 Task: Research Airbnb options in Caála, Angola from 7th December, 2023 to 15th December, 2023 for 6 adults.3 bedrooms having 3 beds and 3 bathrooms. Property type can be guest house. Amenities needed are: air conditioning, bbq grill, smoking allowed. Look for 4 properties as per requirement.
Action: Mouse moved to (524, 74)
Screenshot: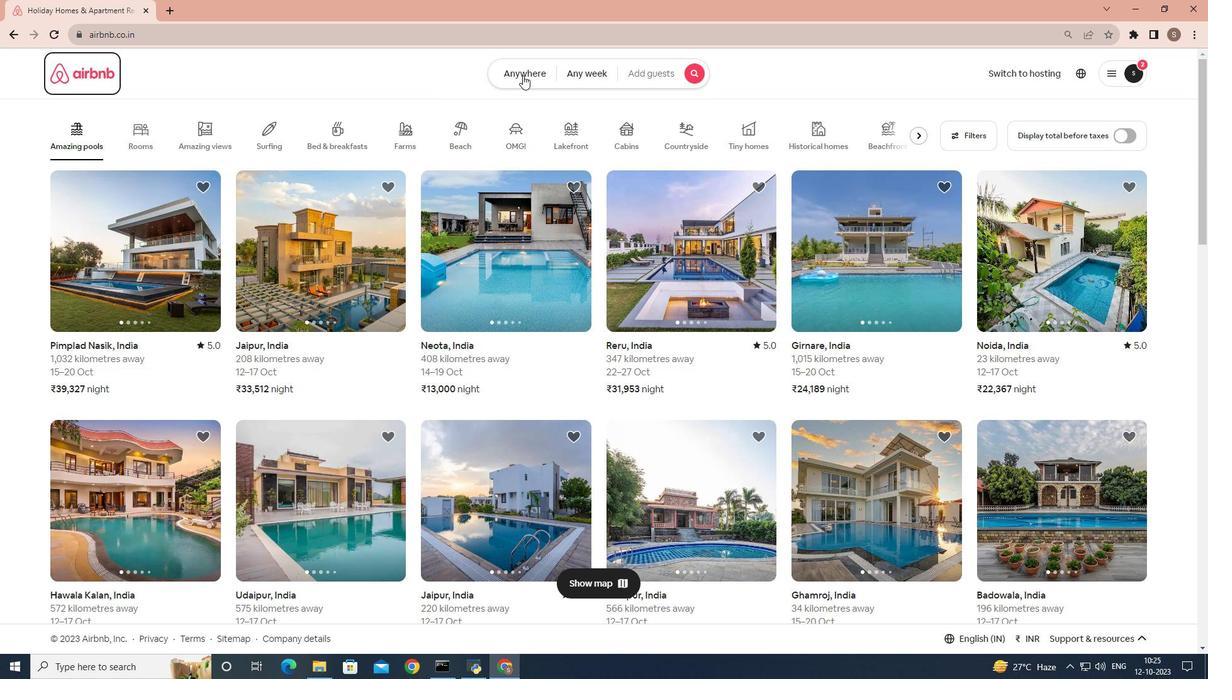 
Action: Mouse pressed left at (524, 74)
Screenshot: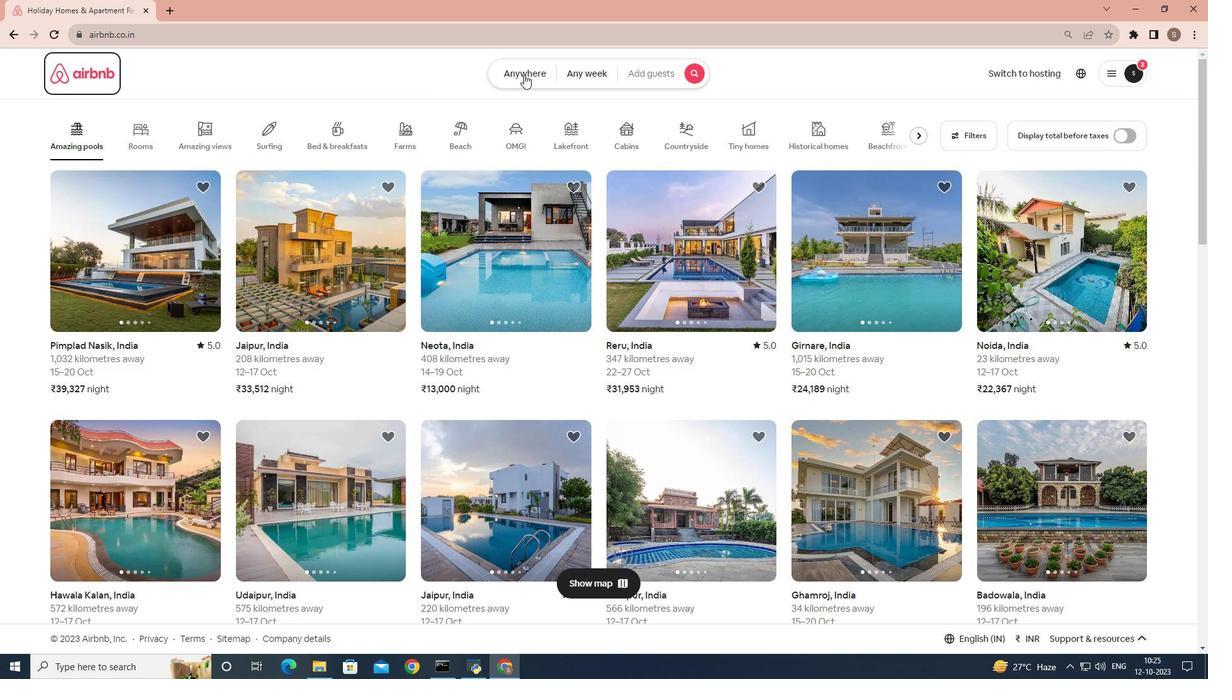 
Action: Mouse moved to (409, 119)
Screenshot: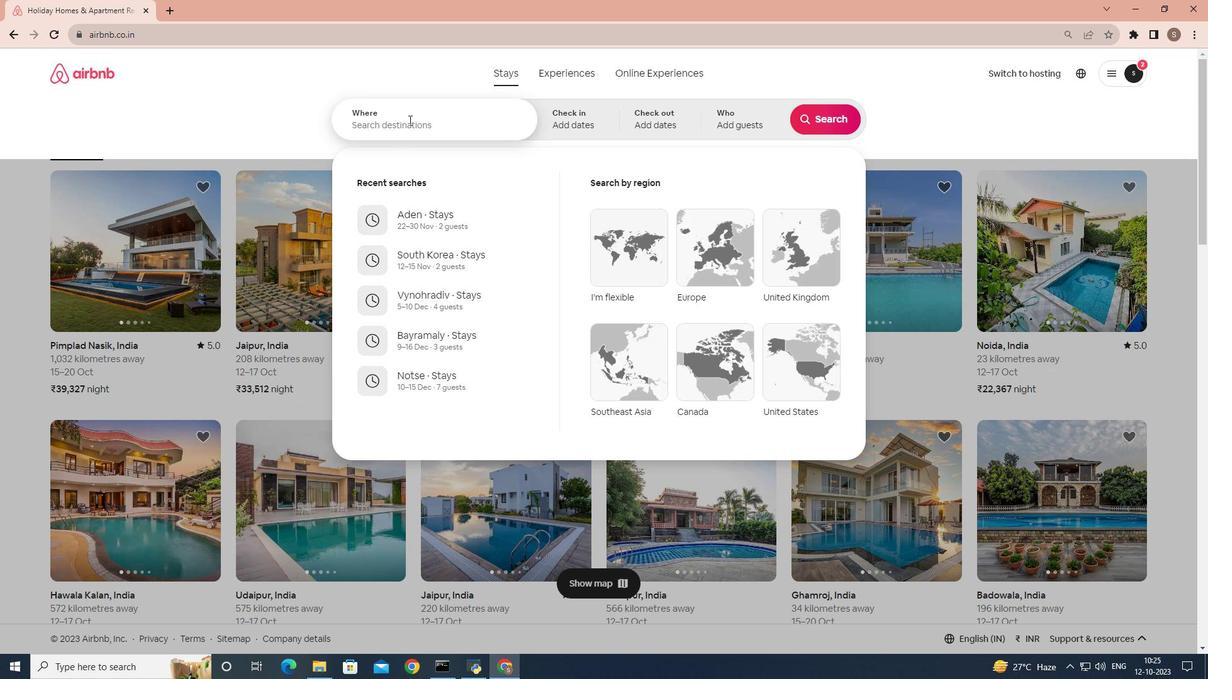 
Action: Mouse pressed left at (409, 119)
Screenshot: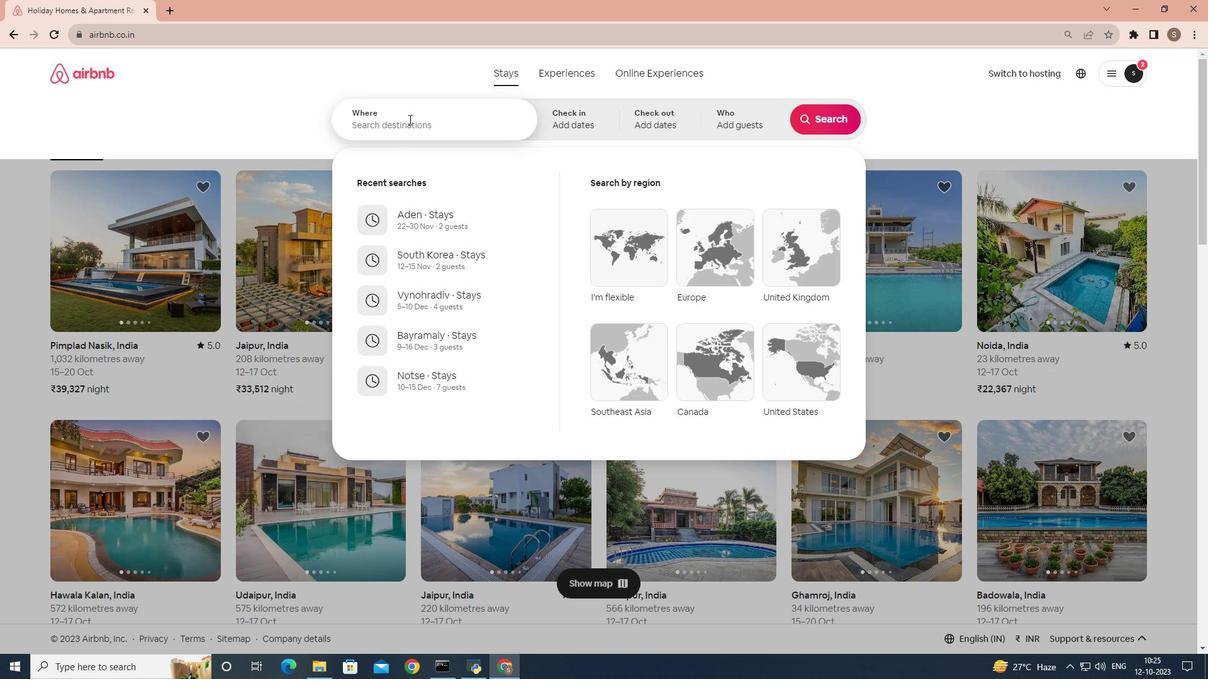 
Action: Mouse moved to (411, 117)
Screenshot: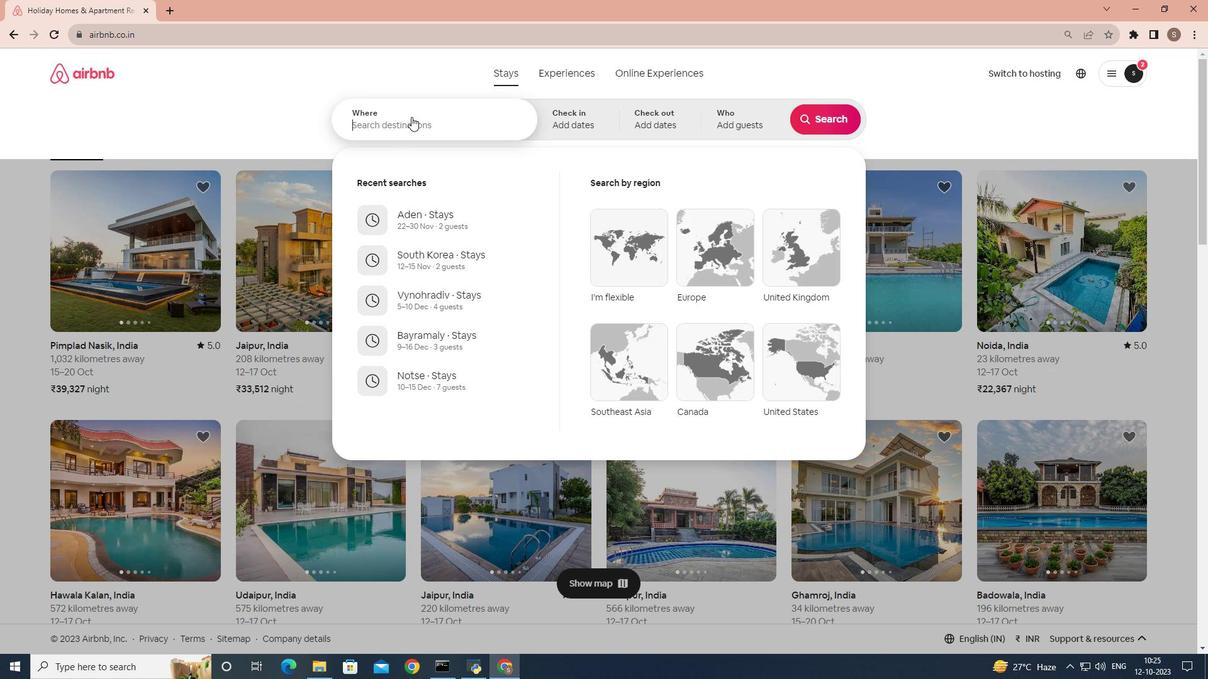 
Action: Key pressed <Key.shift>Caala,<Key.space><Key.shift>angola
Screenshot: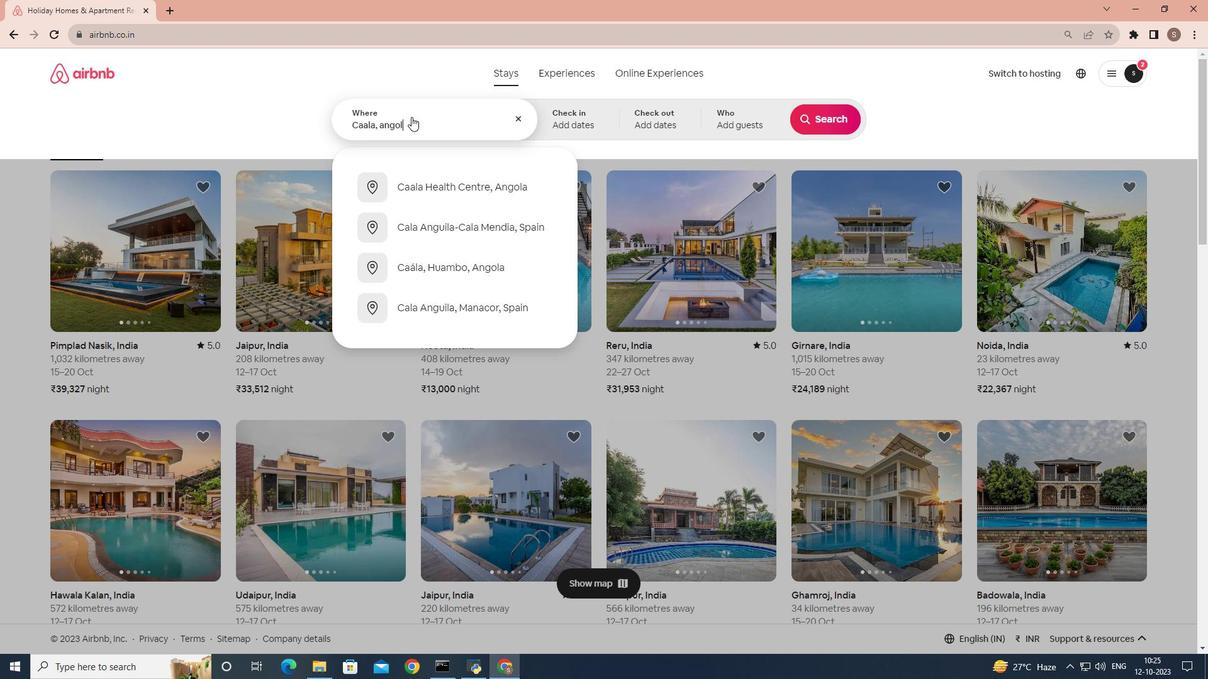 
Action: Mouse moved to (570, 126)
Screenshot: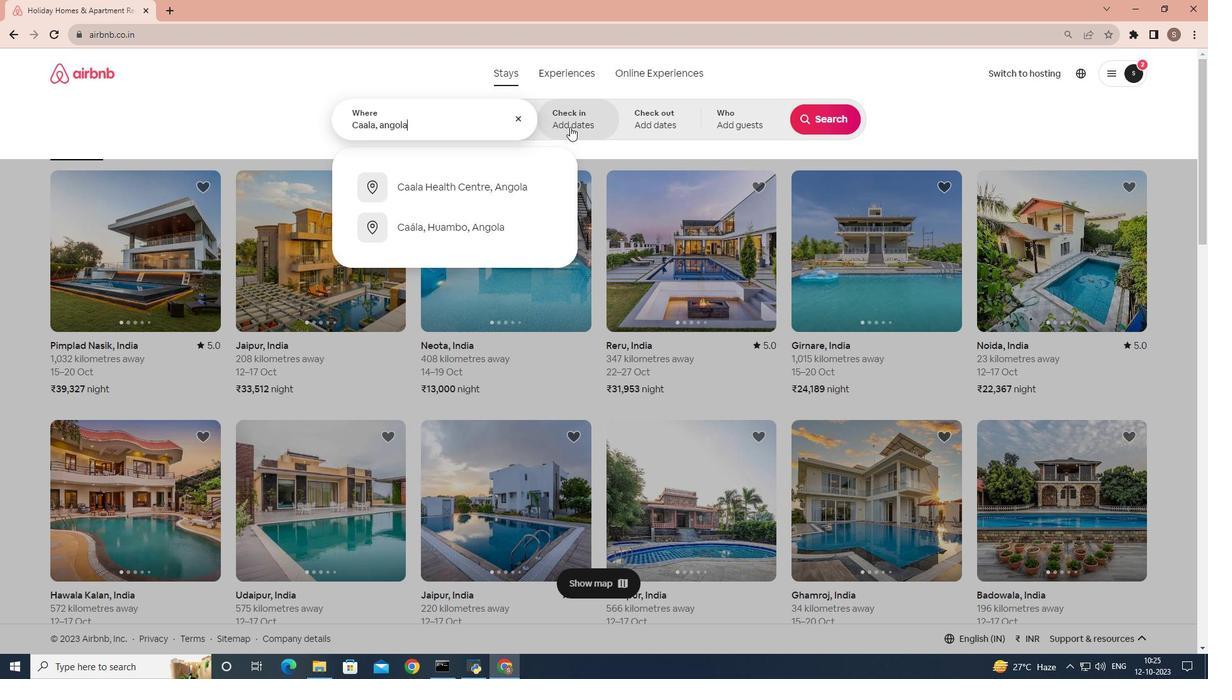 
Action: Mouse pressed left at (570, 126)
Screenshot: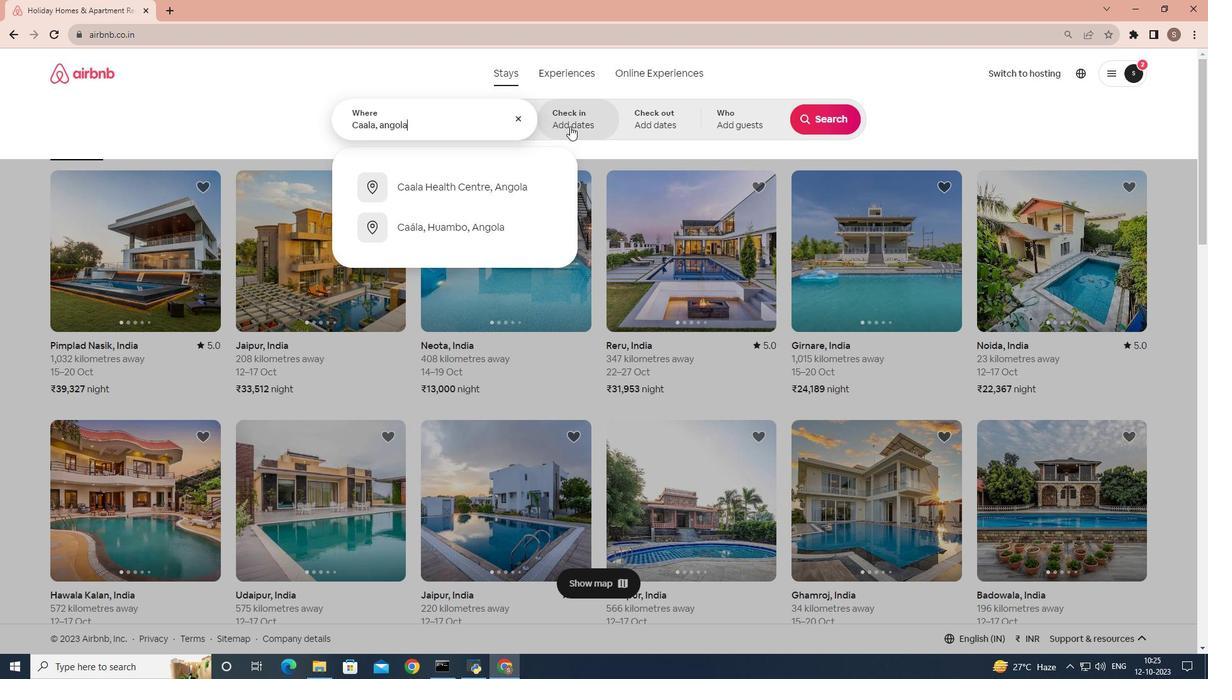 
Action: Mouse moved to (825, 217)
Screenshot: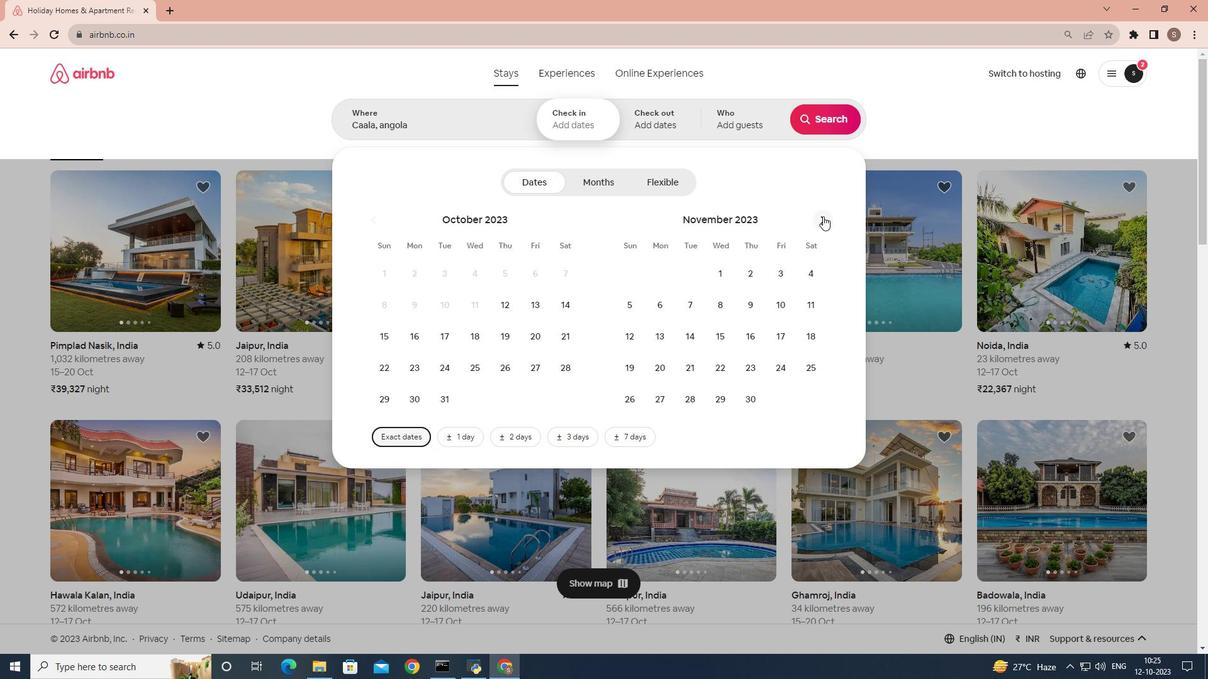 
Action: Mouse pressed left at (825, 217)
Screenshot: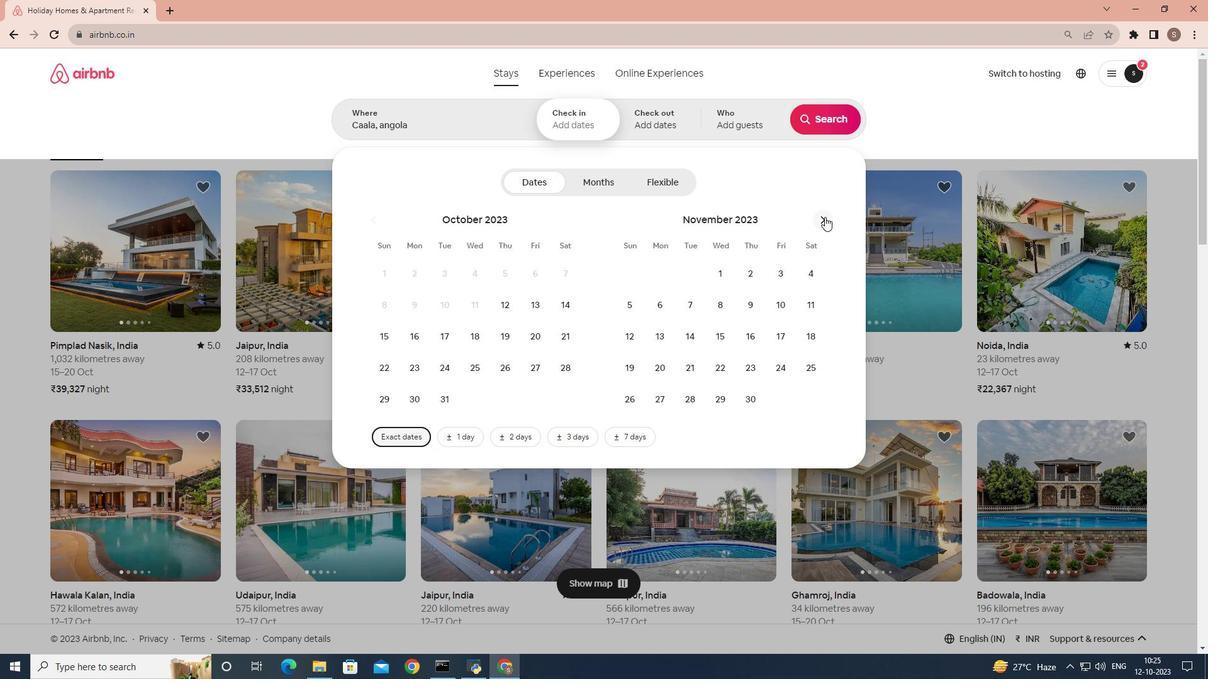 
Action: Mouse moved to (751, 302)
Screenshot: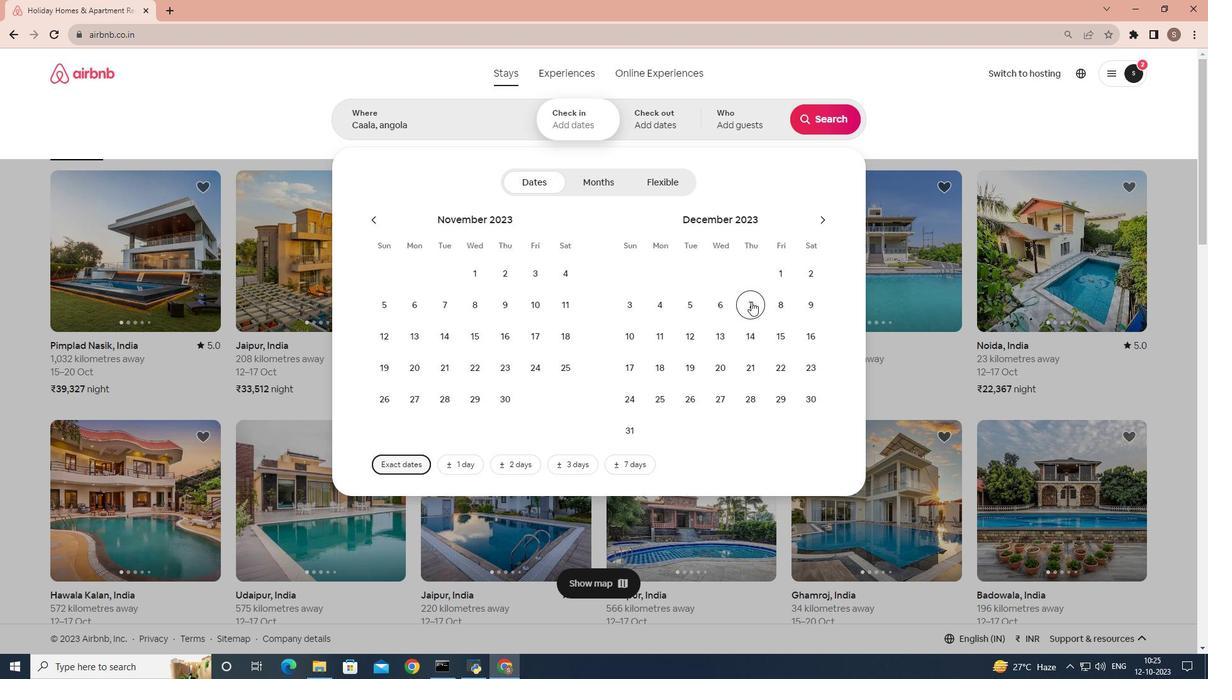 
Action: Mouse pressed left at (751, 302)
Screenshot: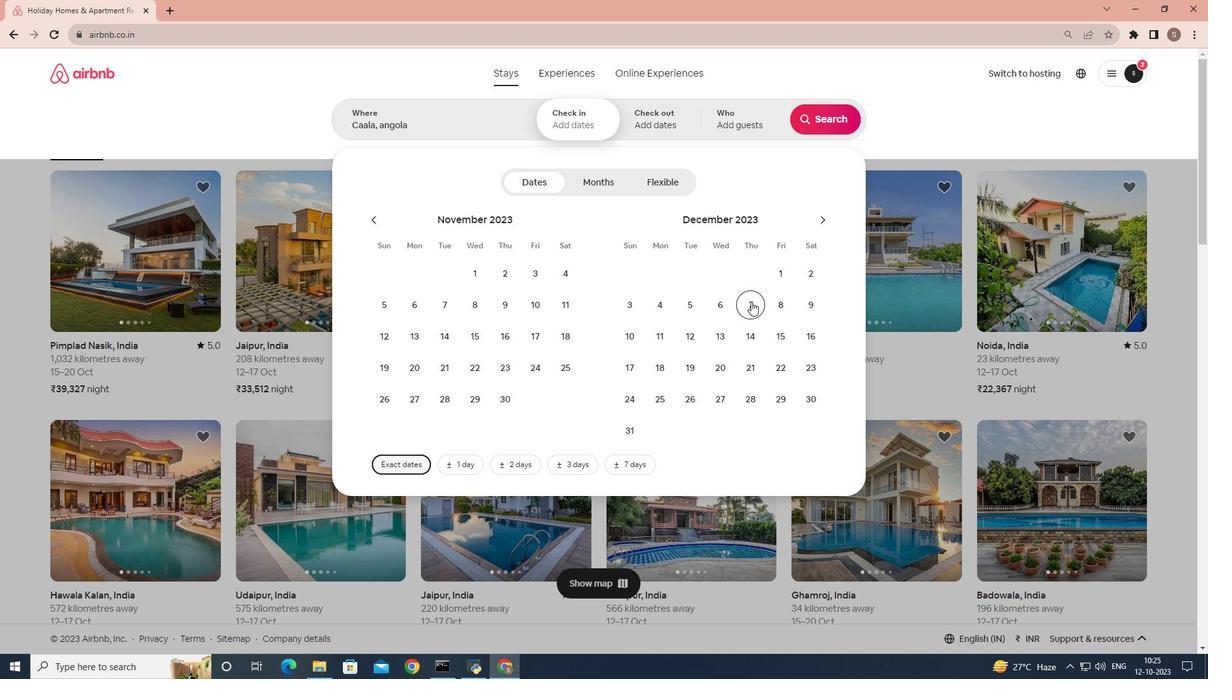 
Action: Mouse moved to (787, 340)
Screenshot: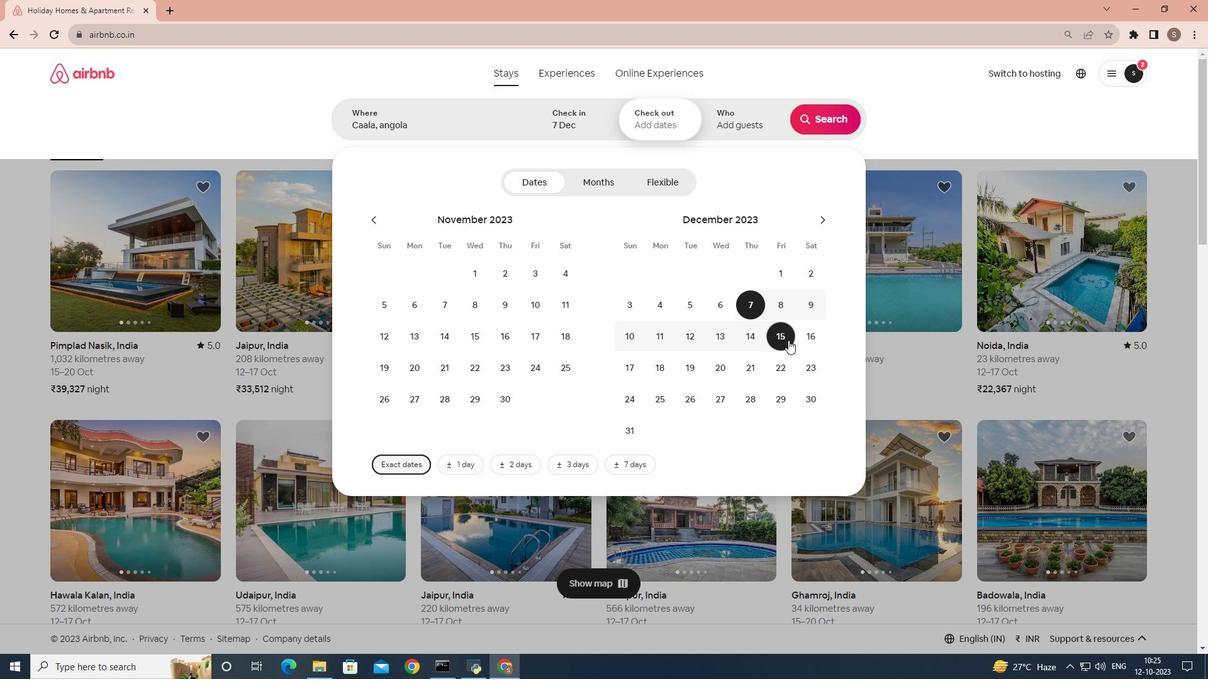 
Action: Mouse pressed left at (787, 340)
Screenshot: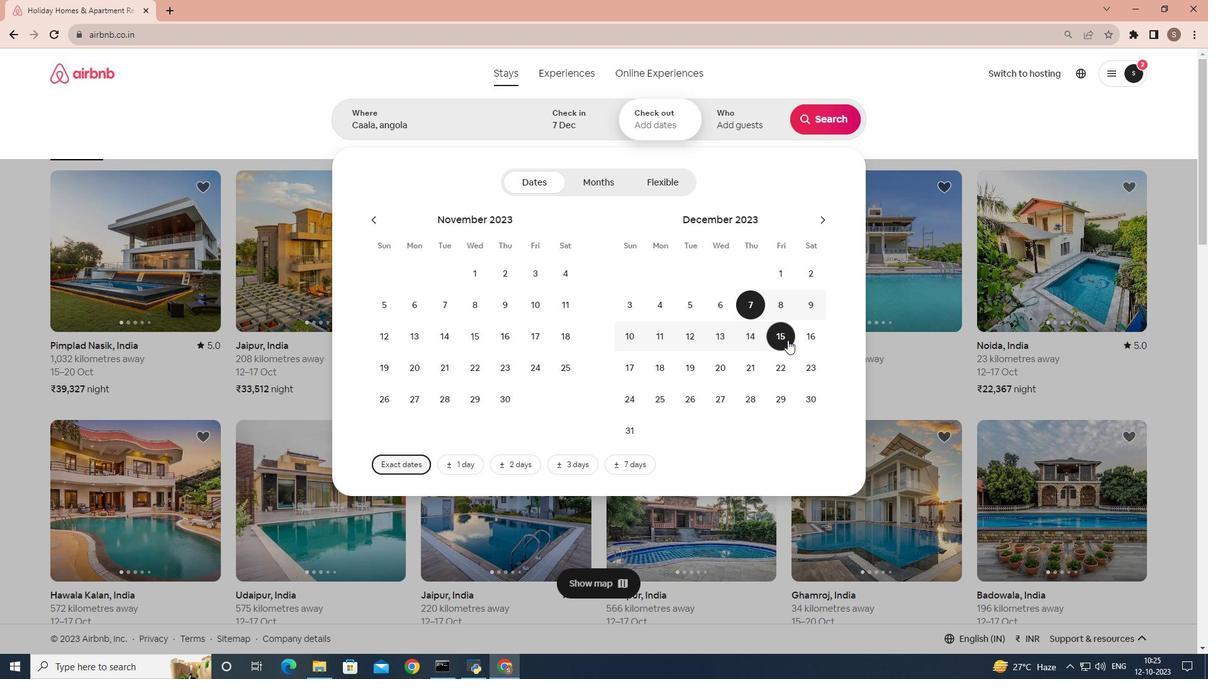 
Action: Mouse moved to (717, 123)
Screenshot: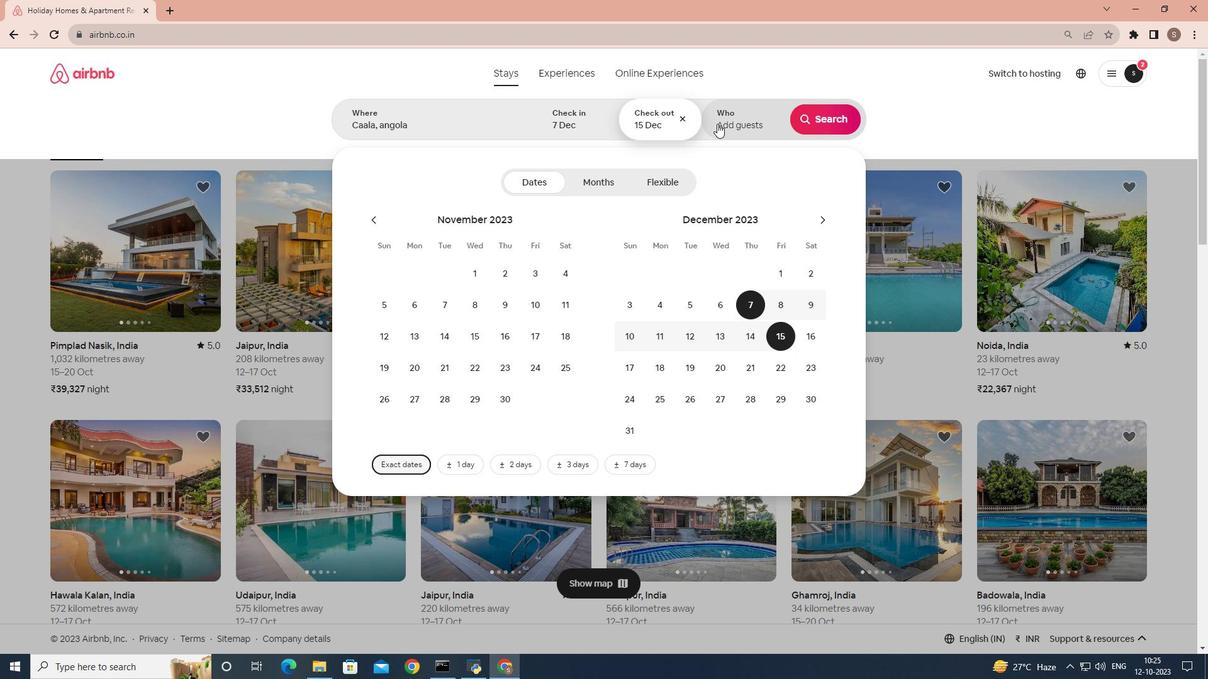 
Action: Mouse pressed left at (717, 123)
Screenshot: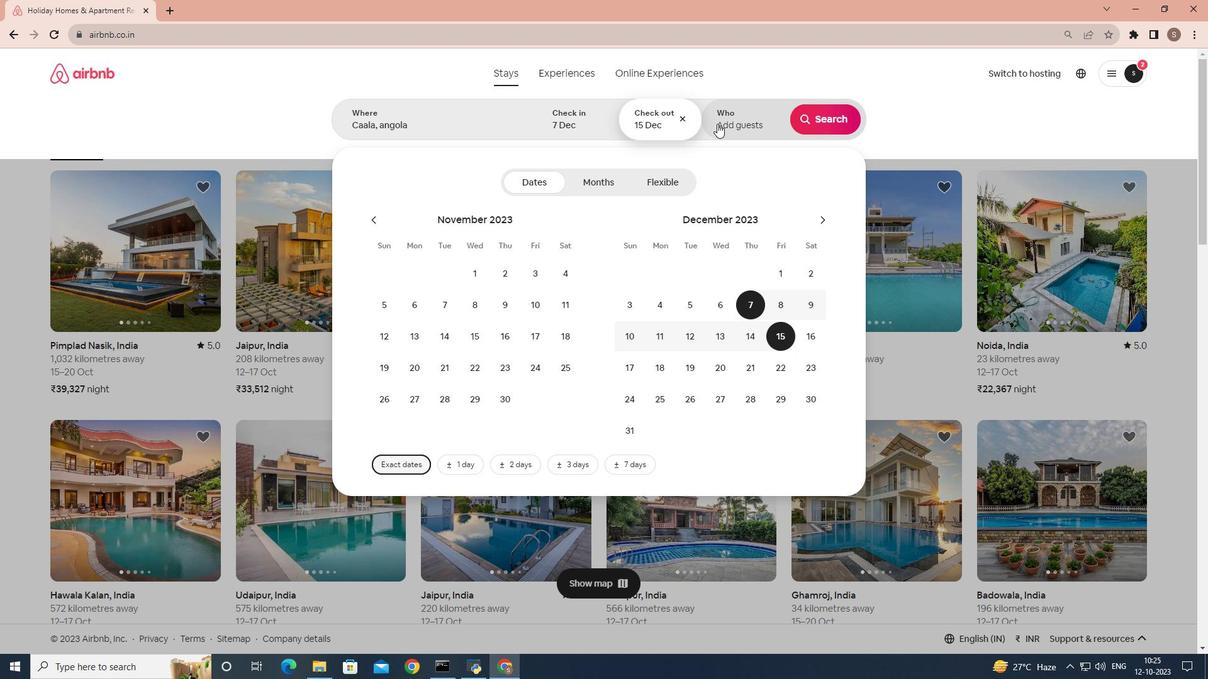 
Action: Mouse moved to (830, 183)
Screenshot: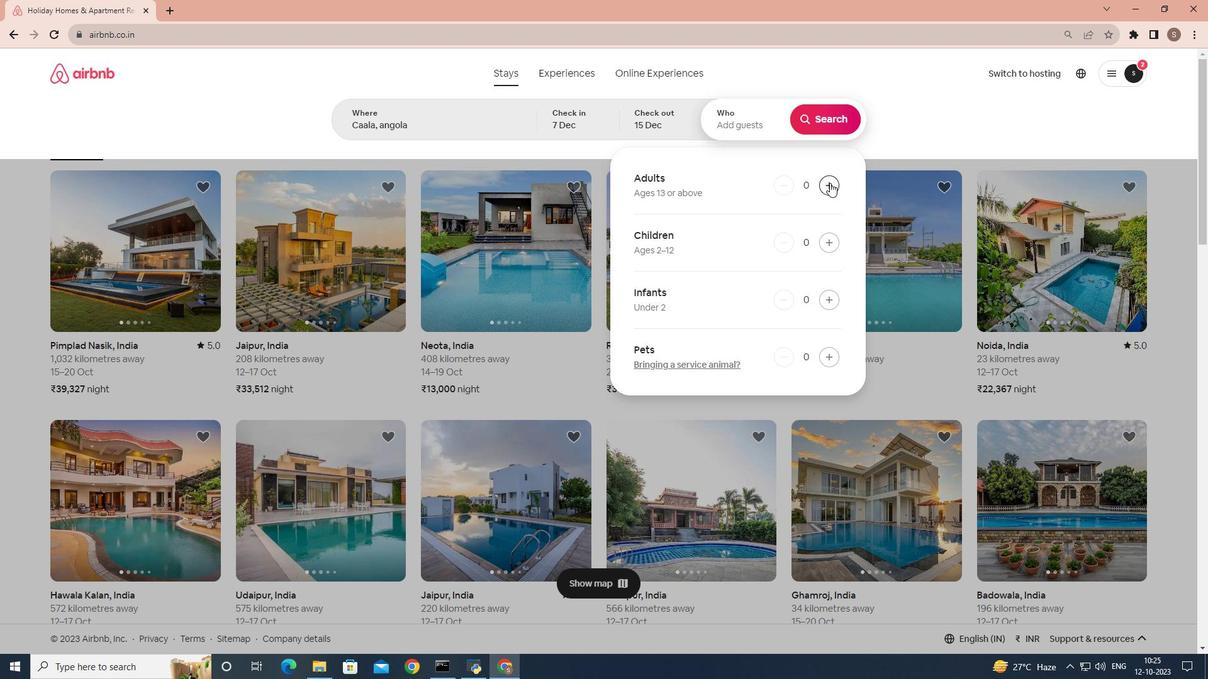 
Action: Mouse pressed left at (830, 183)
Screenshot: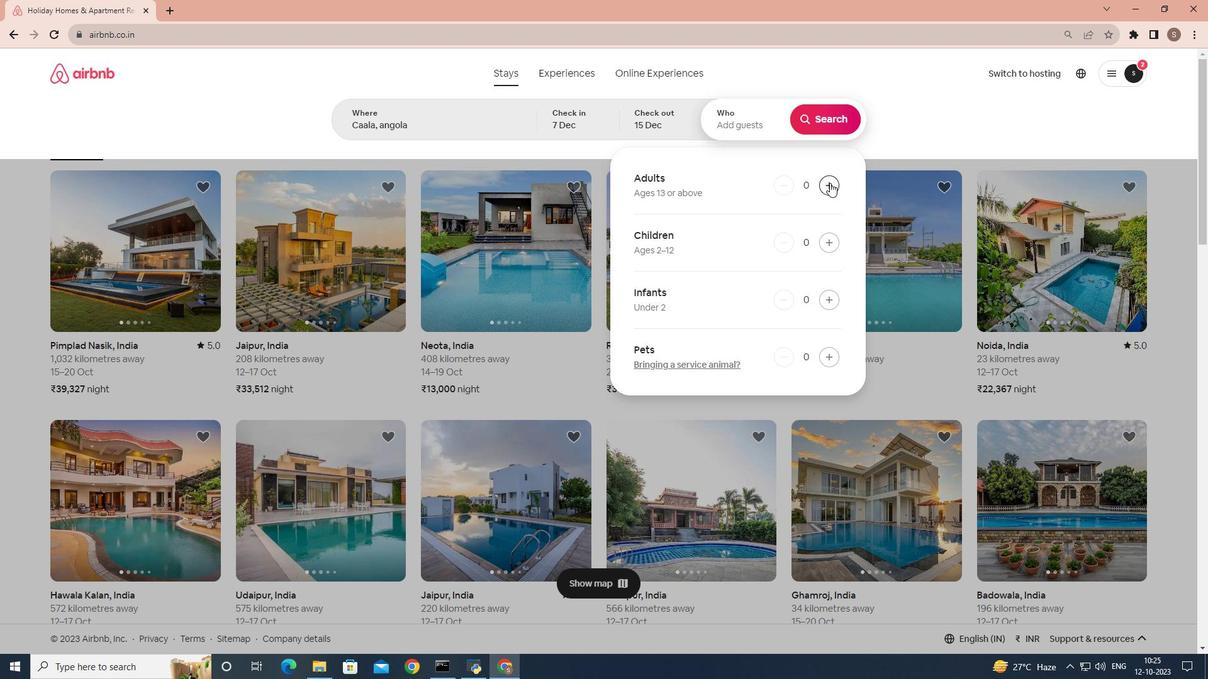
Action: Mouse pressed left at (830, 183)
Screenshot: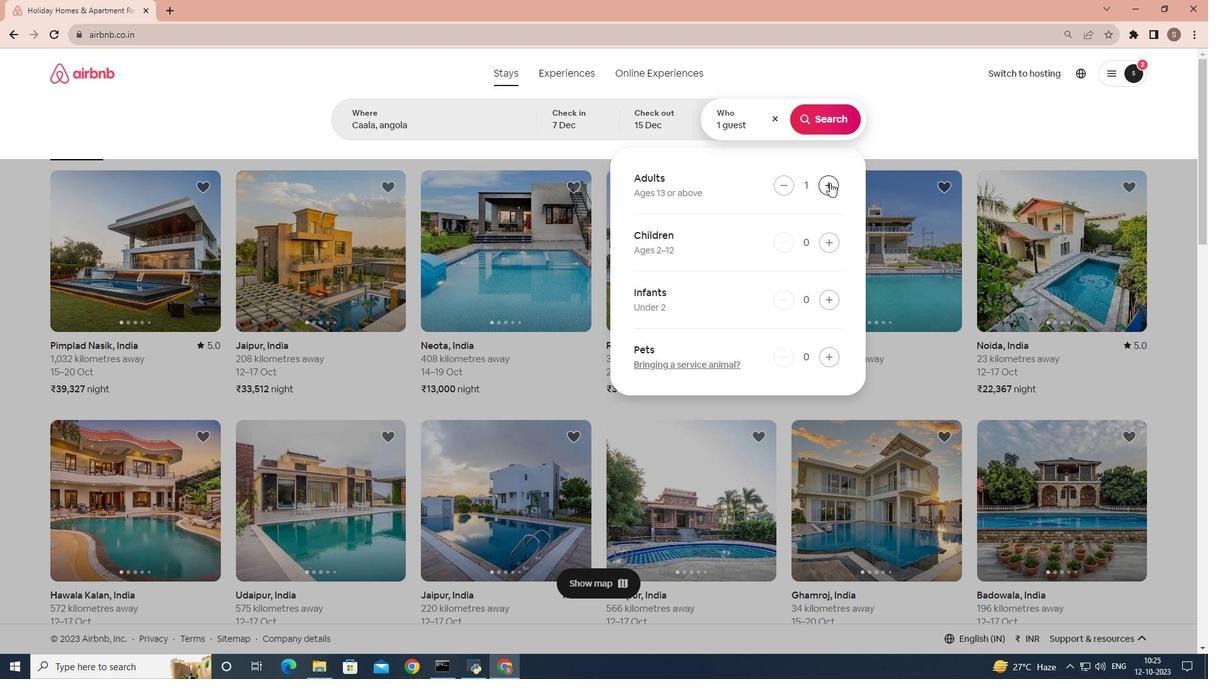 
Action: Mouse pressed left at (830, 183)
Screenshot: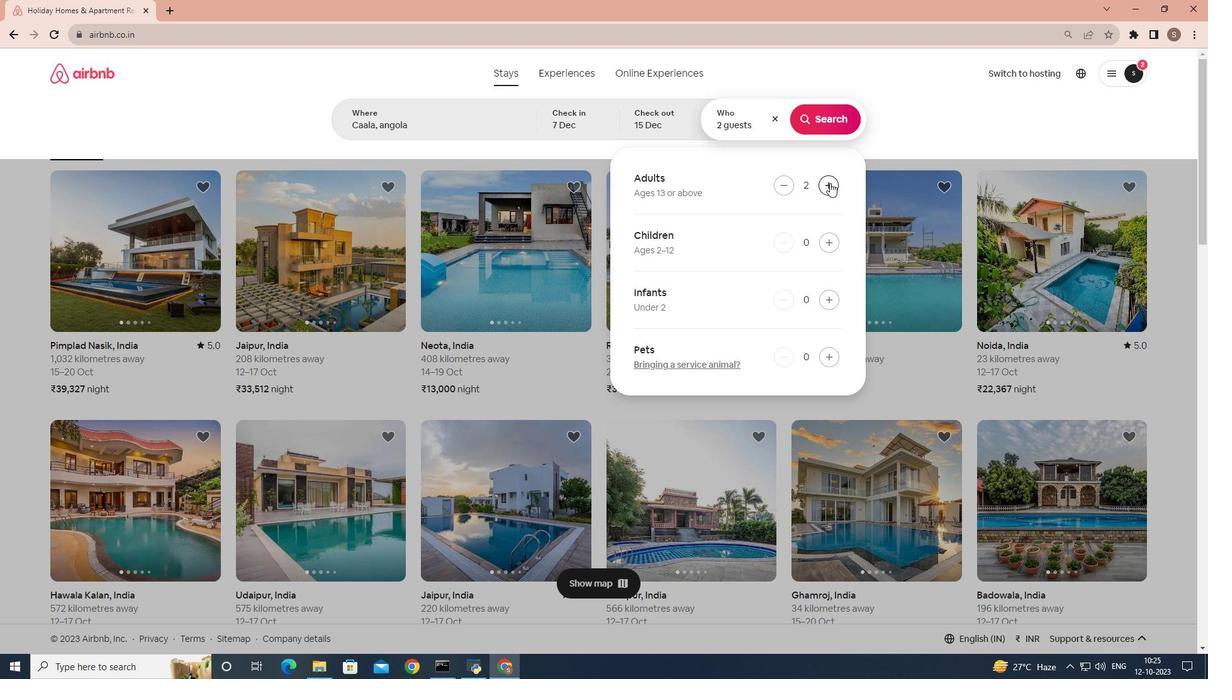 
Action: Mouse pressed left at (830, 183)
Screenshot: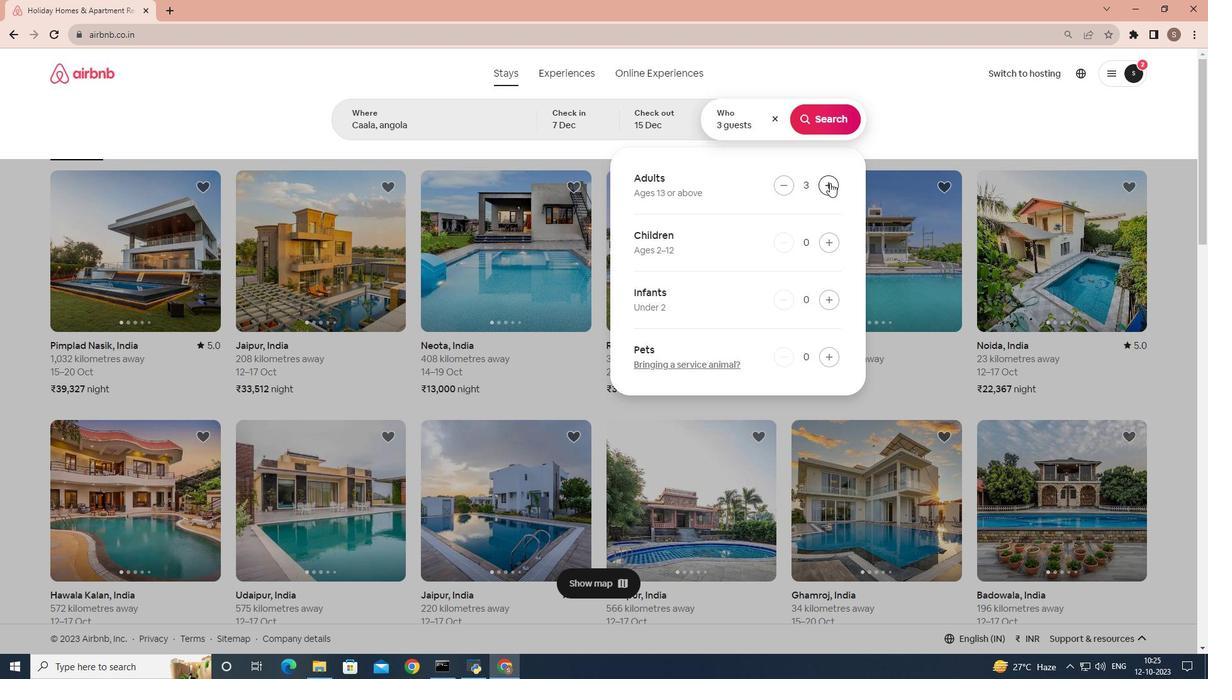 
Action: Mouse pressed left at (830, 183)
Screenshot: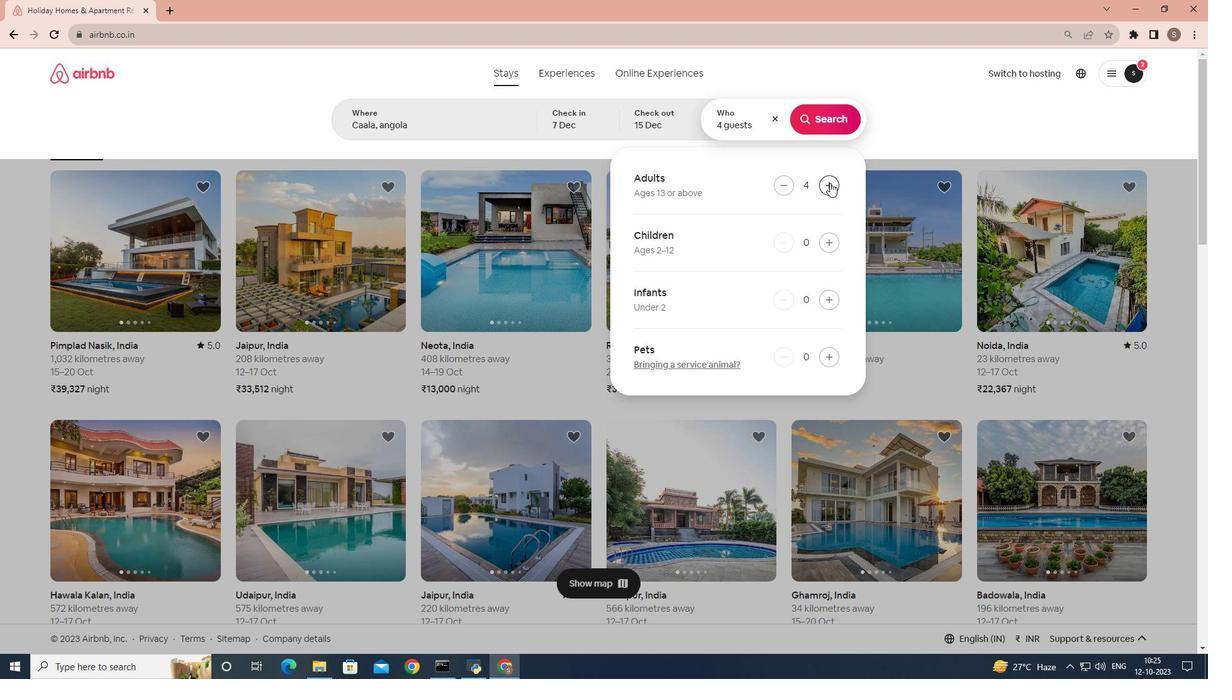 
Action: Mouse pressed left at (830, 183)
Screenshot: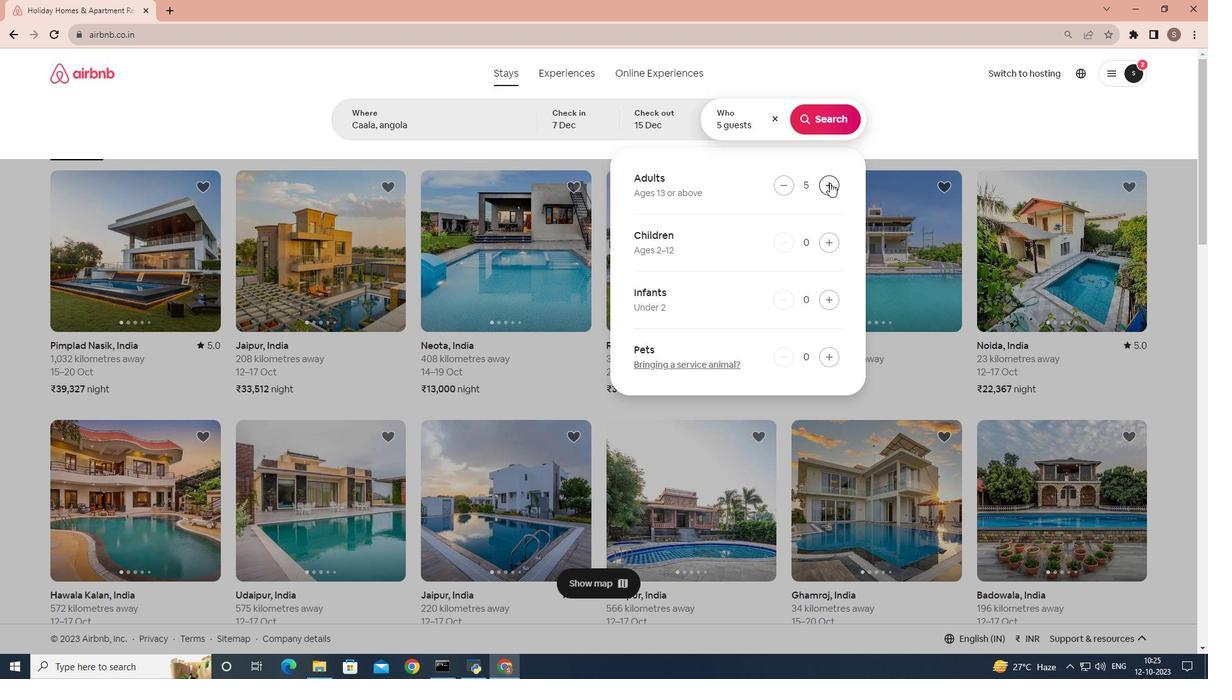 
Action: Mouse moved to (818, 121)
Screenshot: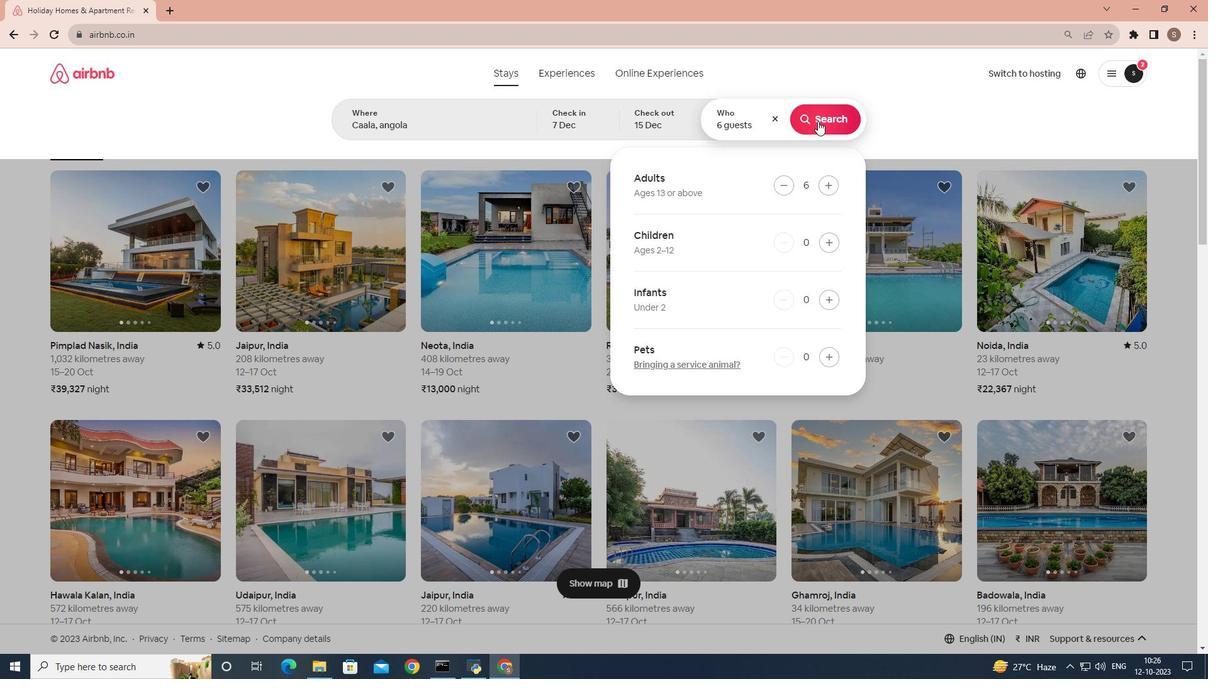 
Action: Mouse pressed left at (818, 121)
Screenshot: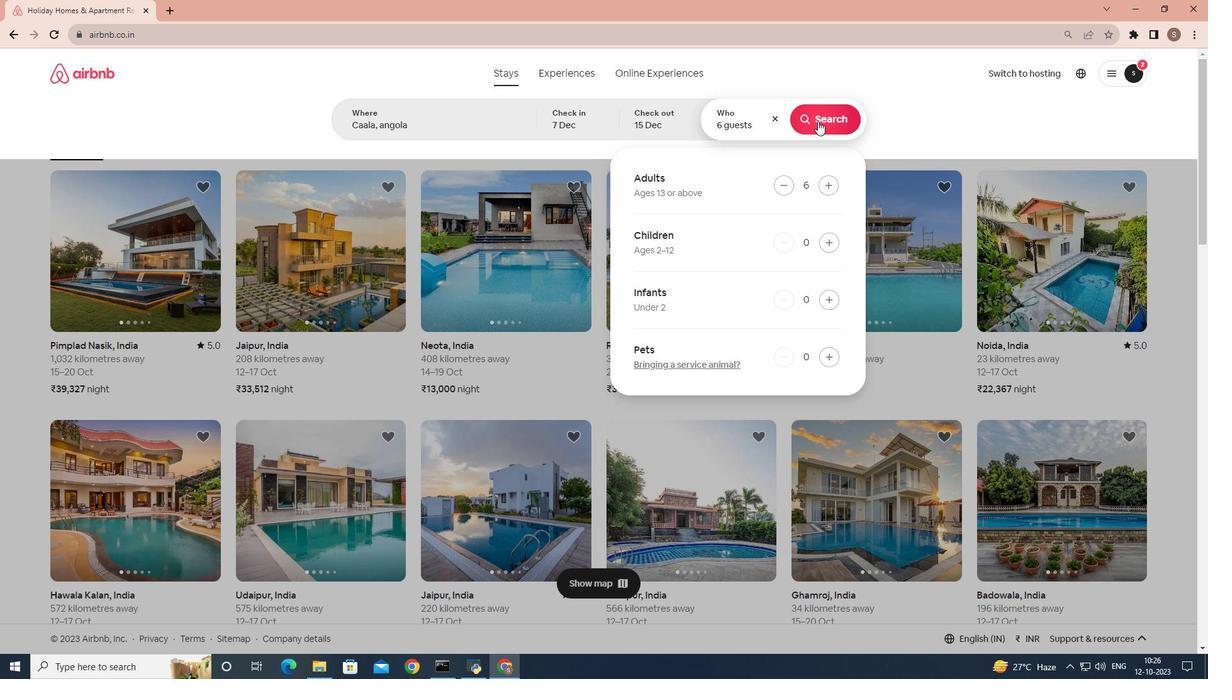 
Action: Mouse moved to (1007, 130)
Screenshot: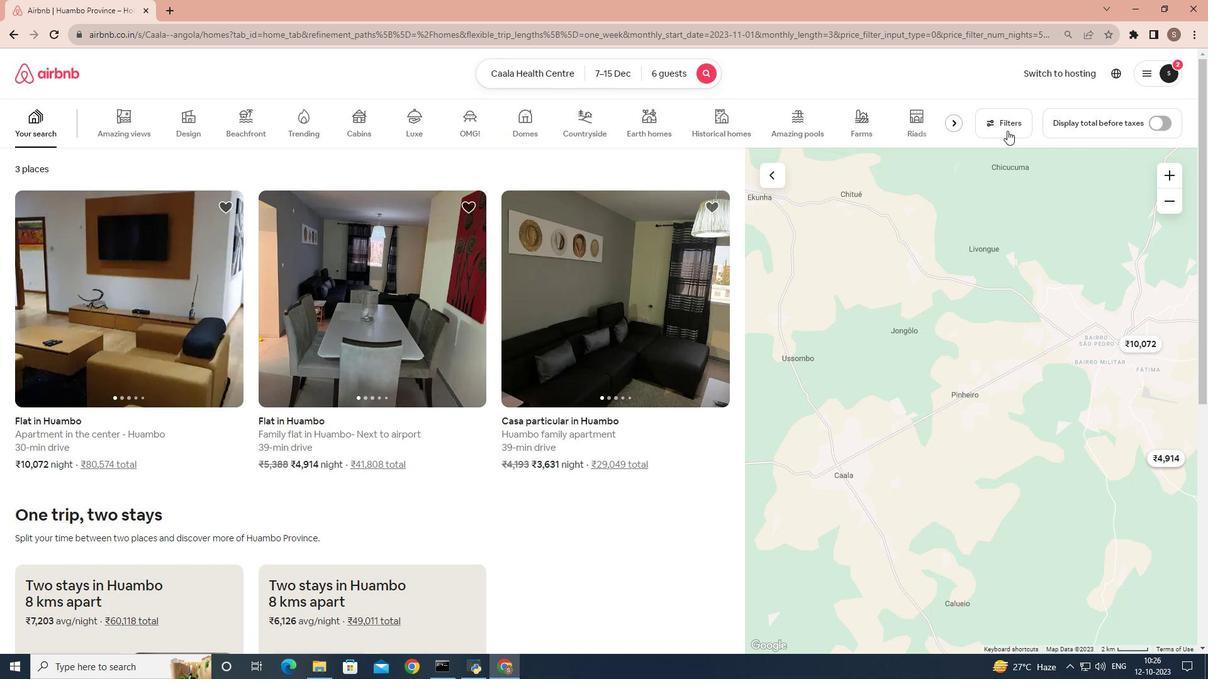 
Action: Mouse pressed left at (1007, 130)
Screenshot: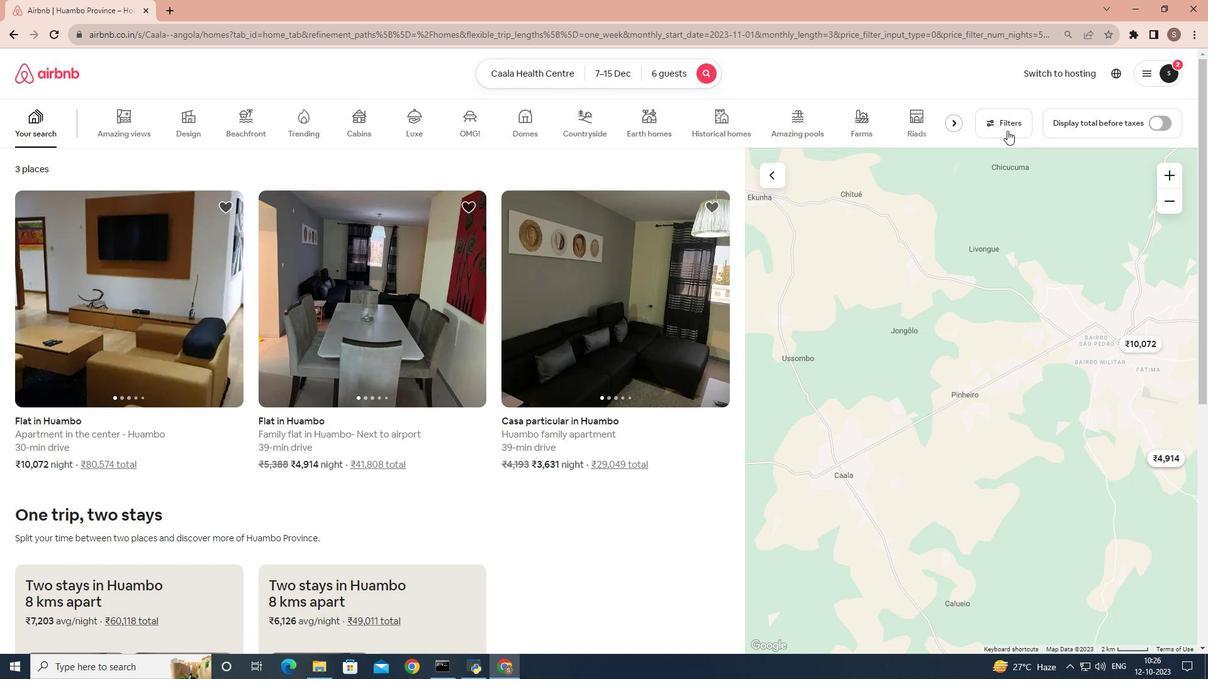
Action: Mouse moved to (628, 198)
Screenshot: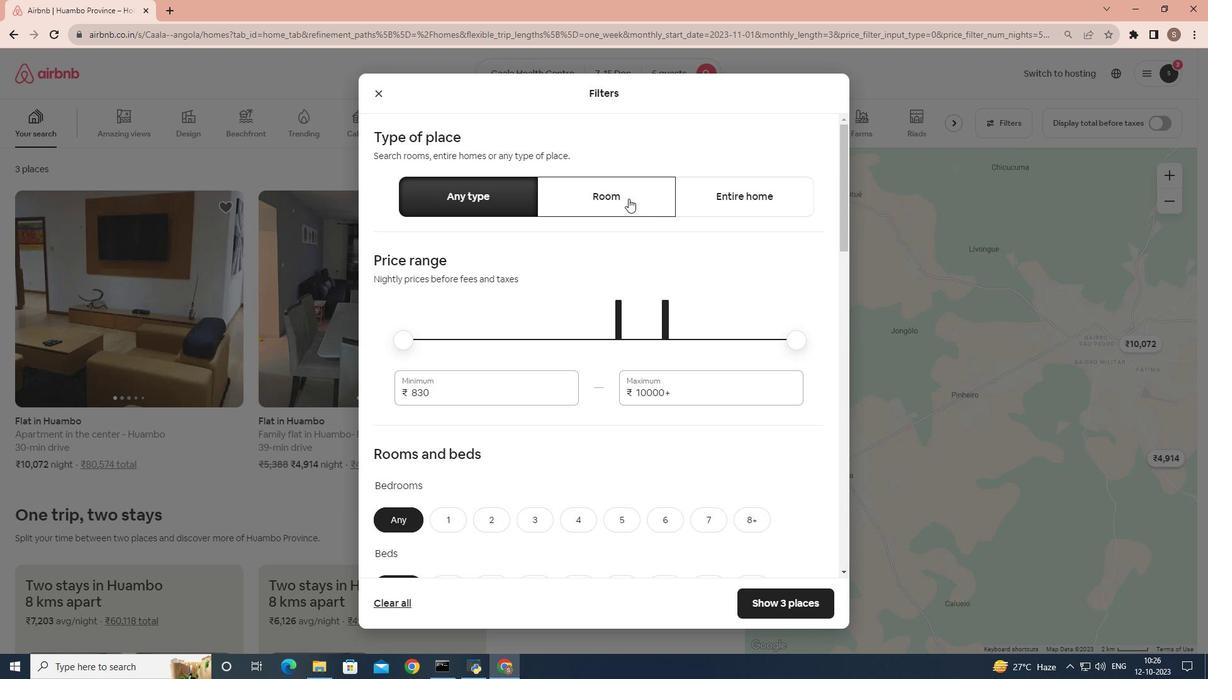 
Action: Mouse pressed left at (628, 198)
Screenshot: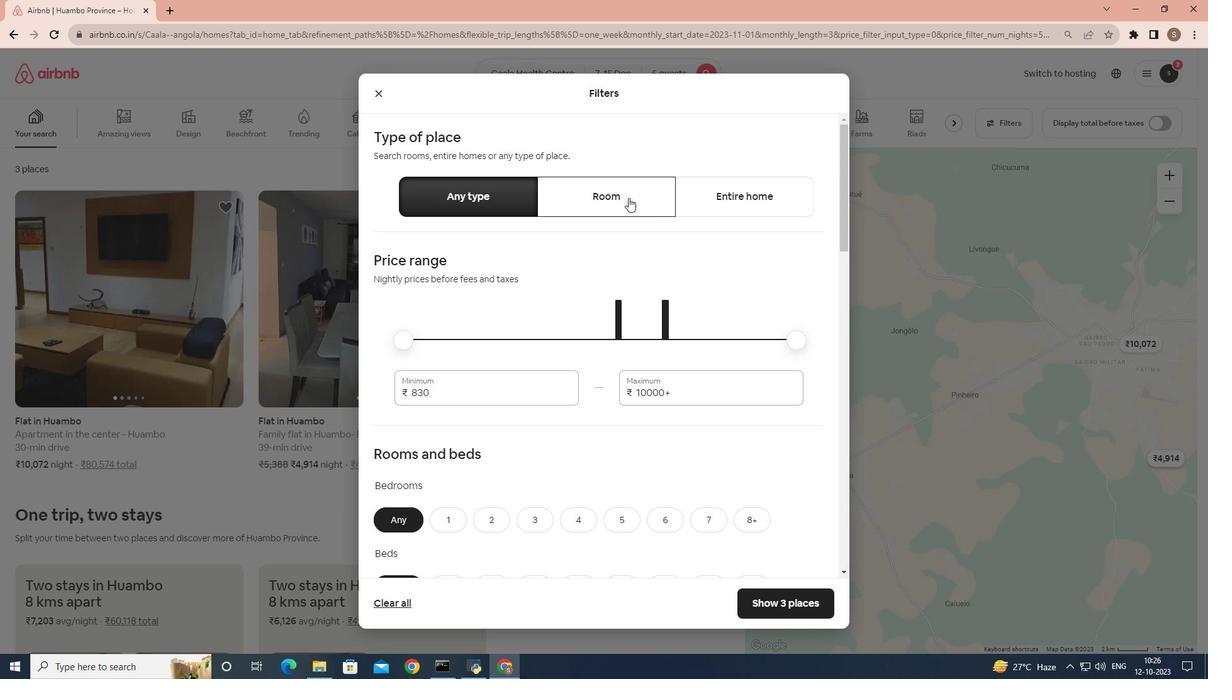 
Action: Mouse moved to (534, 462)
Screenshot: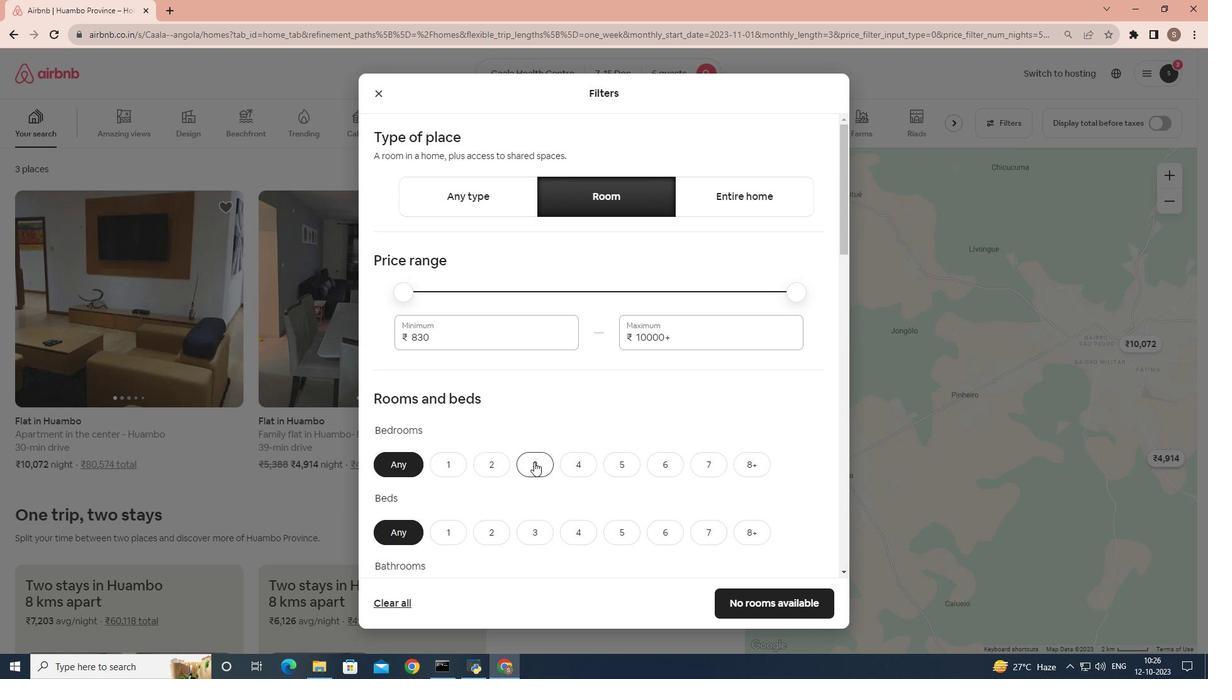 
Action: Mouse pressed left at (534, 462)
Screenshot: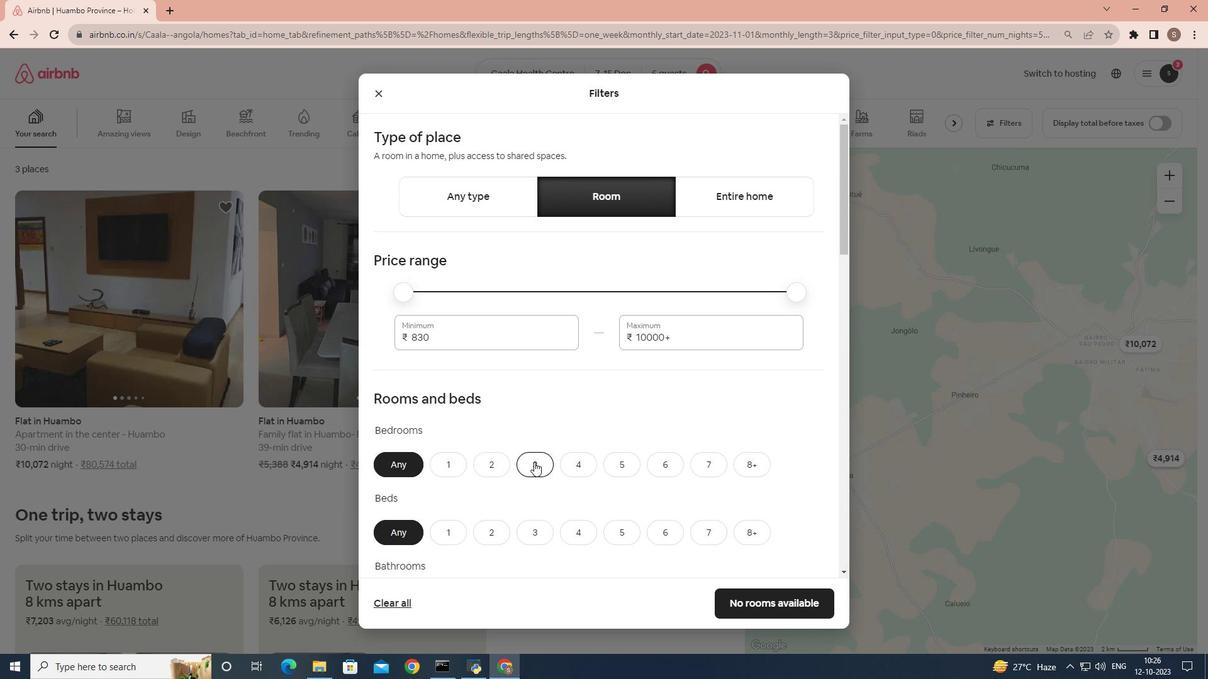 
Action: Mouse moved to (534, 454)
Screenshot: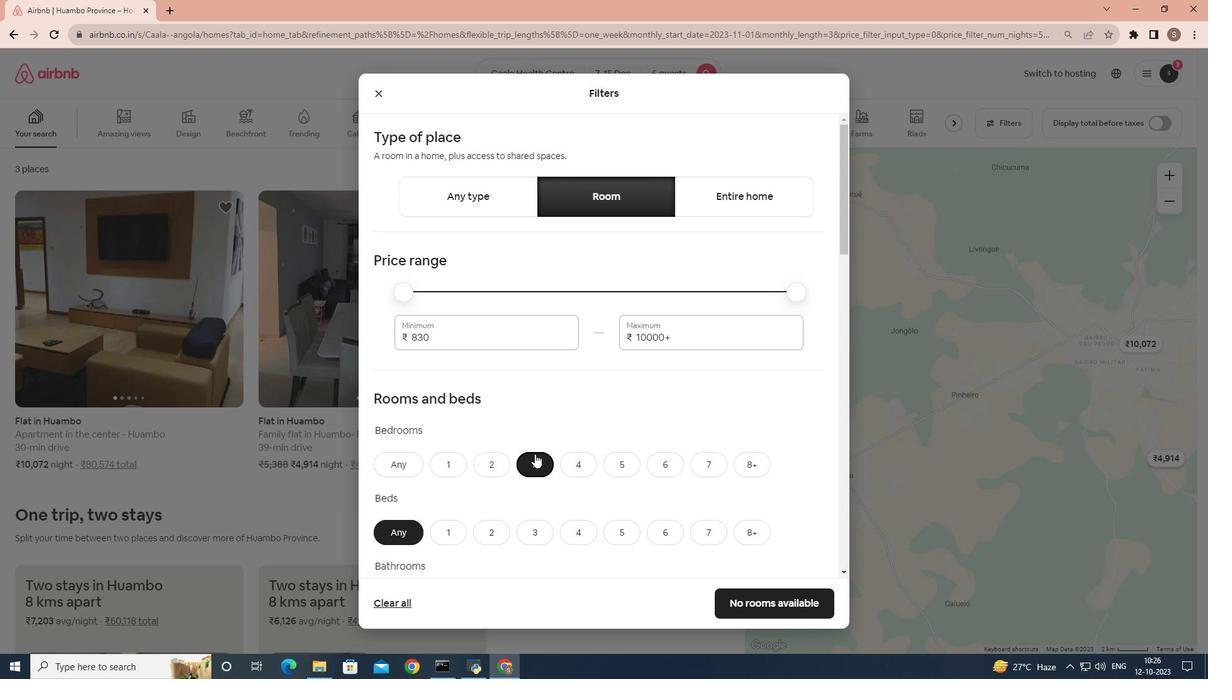 
Action: Mouse scrolled (534, 453) with delta (0, 0)
Screenshot: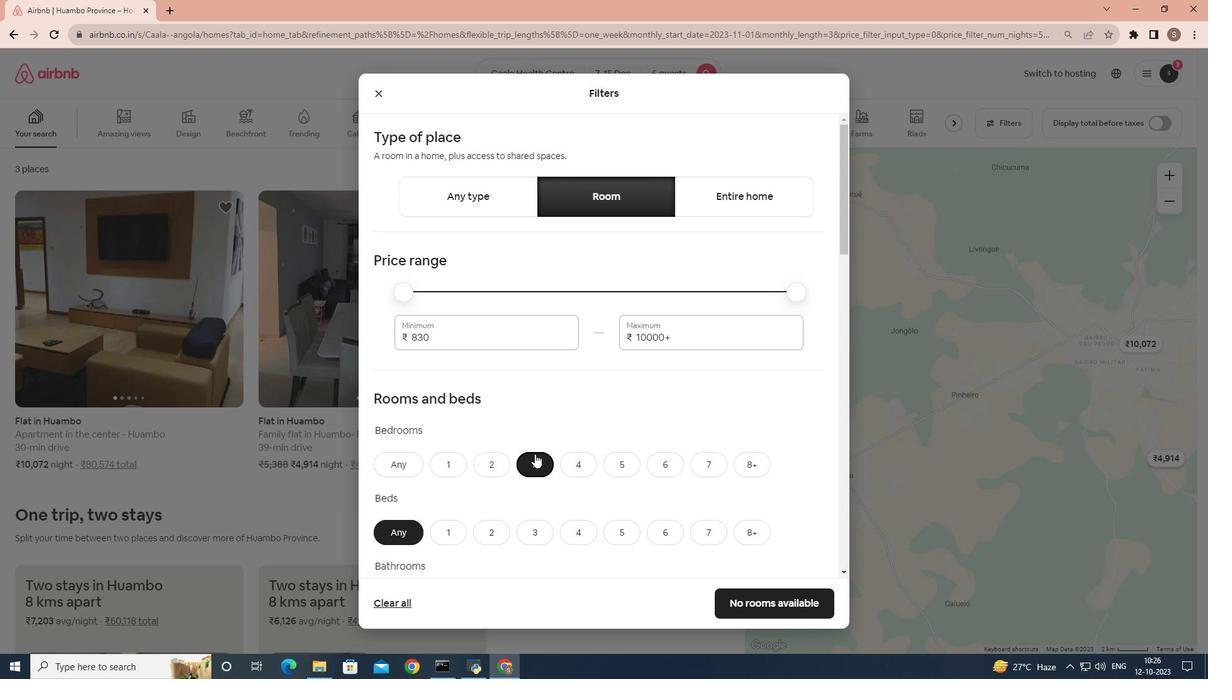 
Action: Mouse scrolled (534, 453) with delta (0, 0)
Screenshot: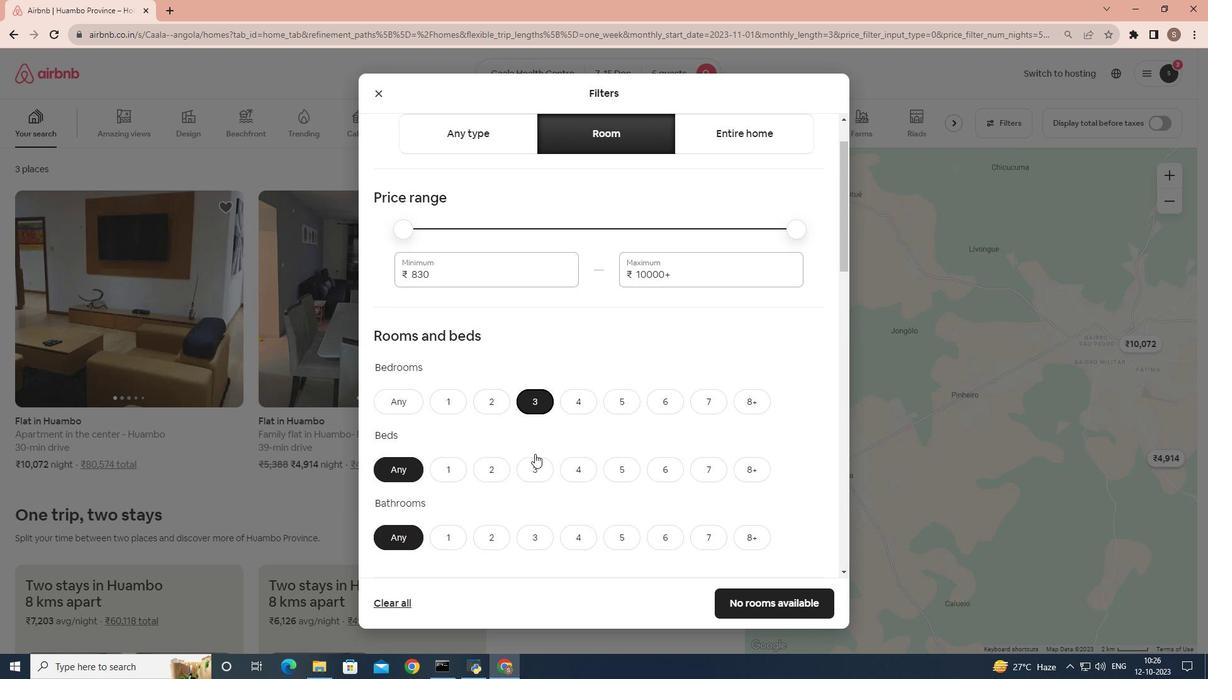 
Action: Mouse moved to (534, 412)
Screenshot: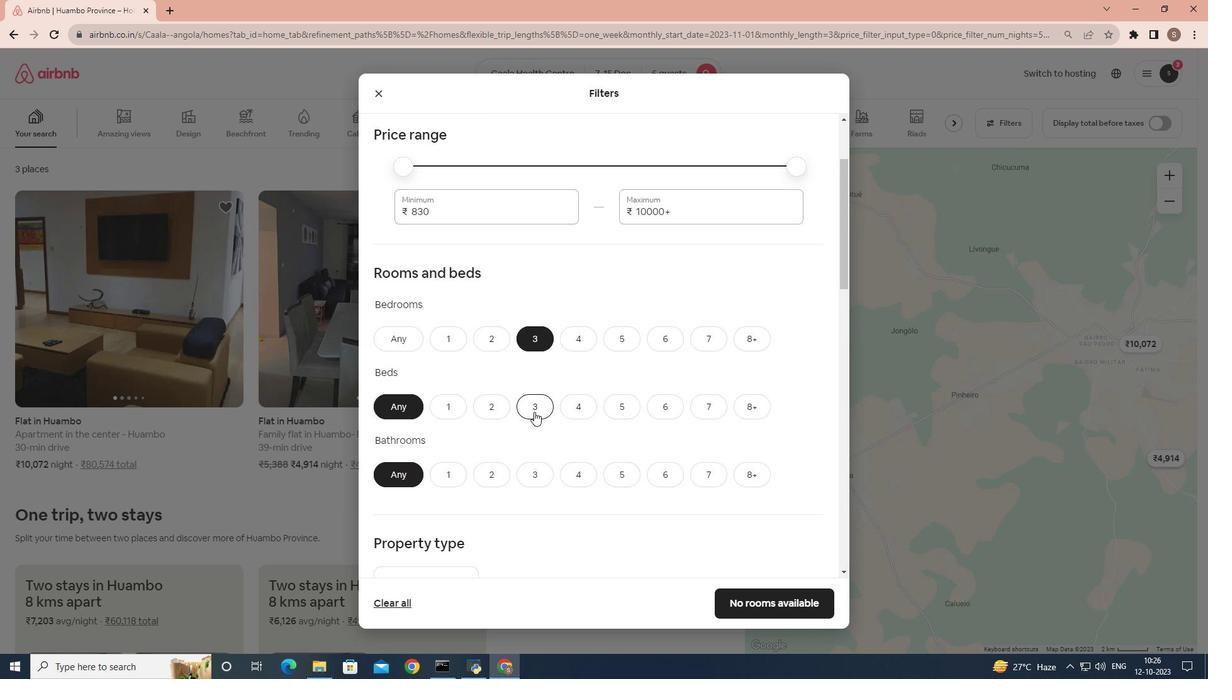 
Action: Mouse pressed left at (534, 412)
Screenshot: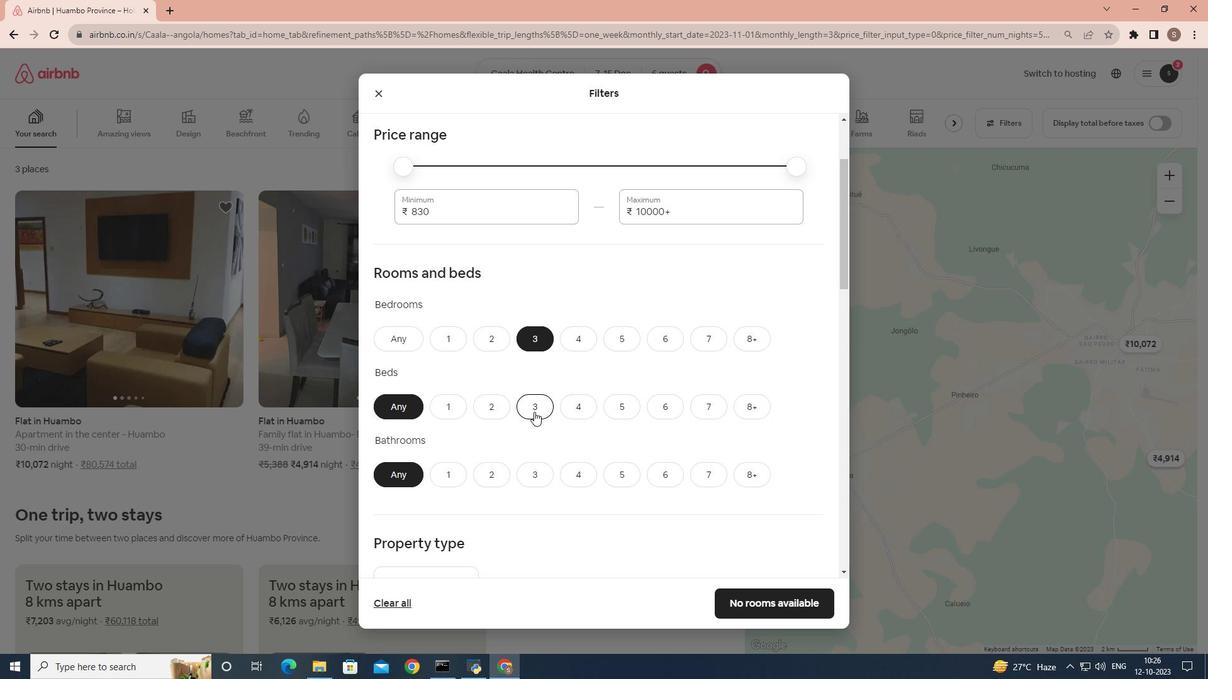 
Action: Mouse scrolled (534, 411) with delta (0, 0)
Screenshot: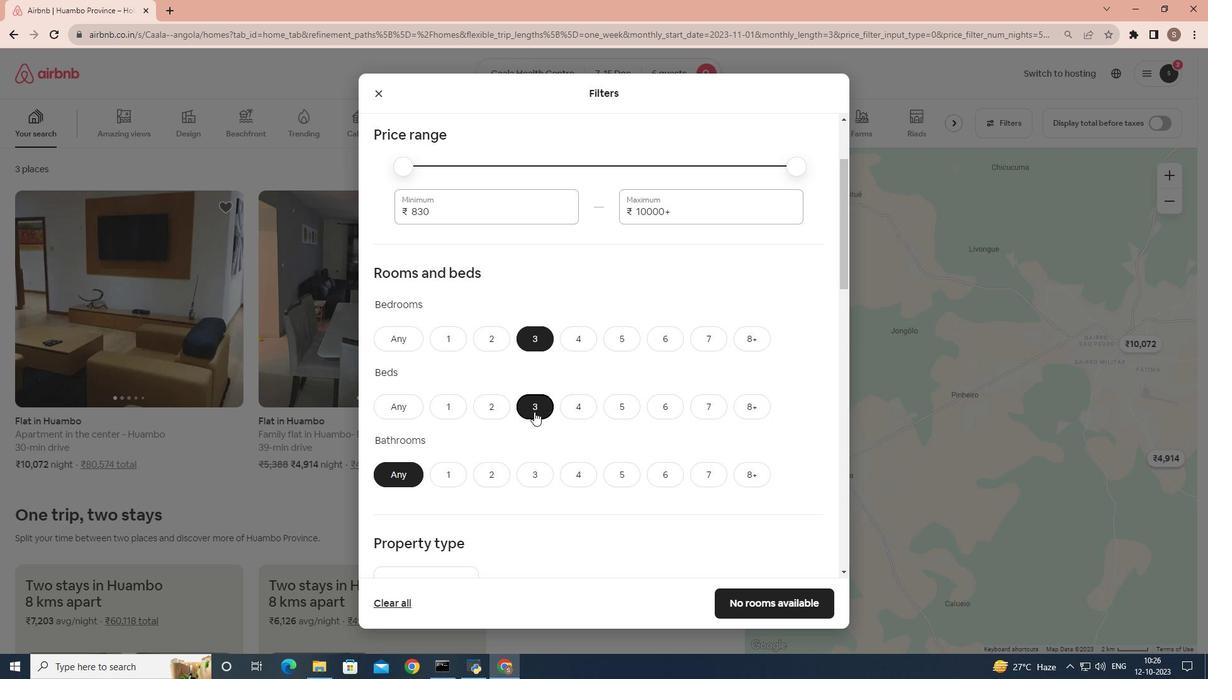 
Action: Mouse scrolled (534, 411) with delta (0, 0)
Screenshot: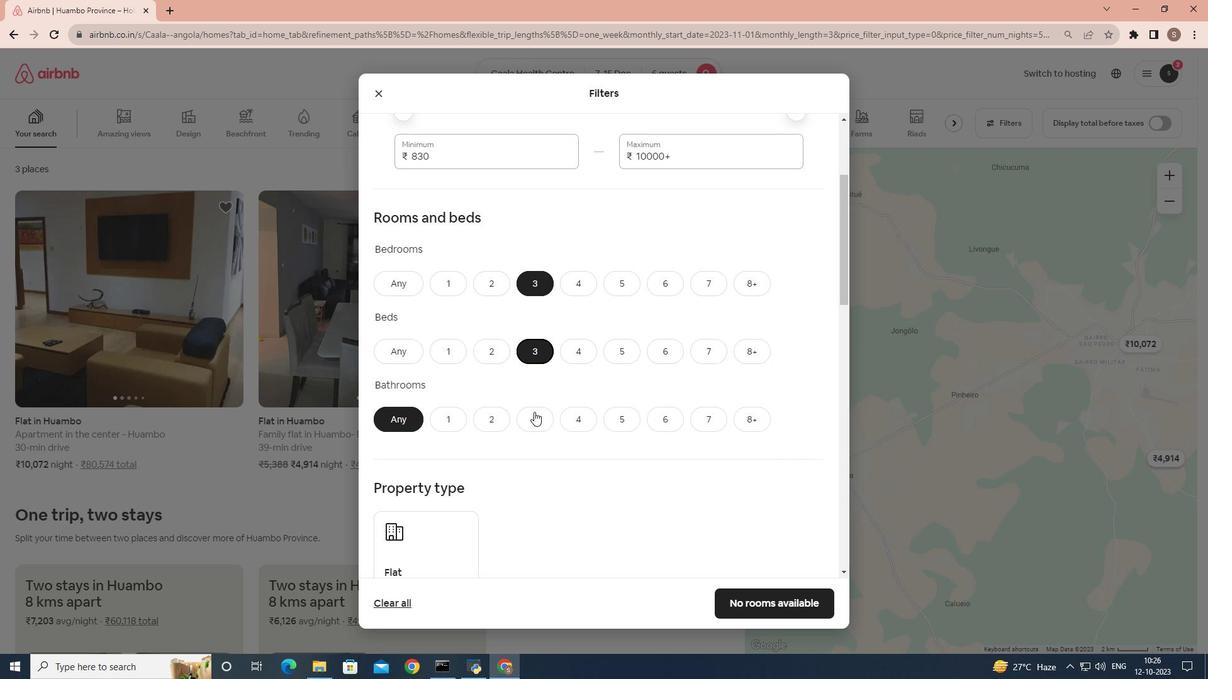 
Action: Mouse moved to (537, 356)
Screenshot: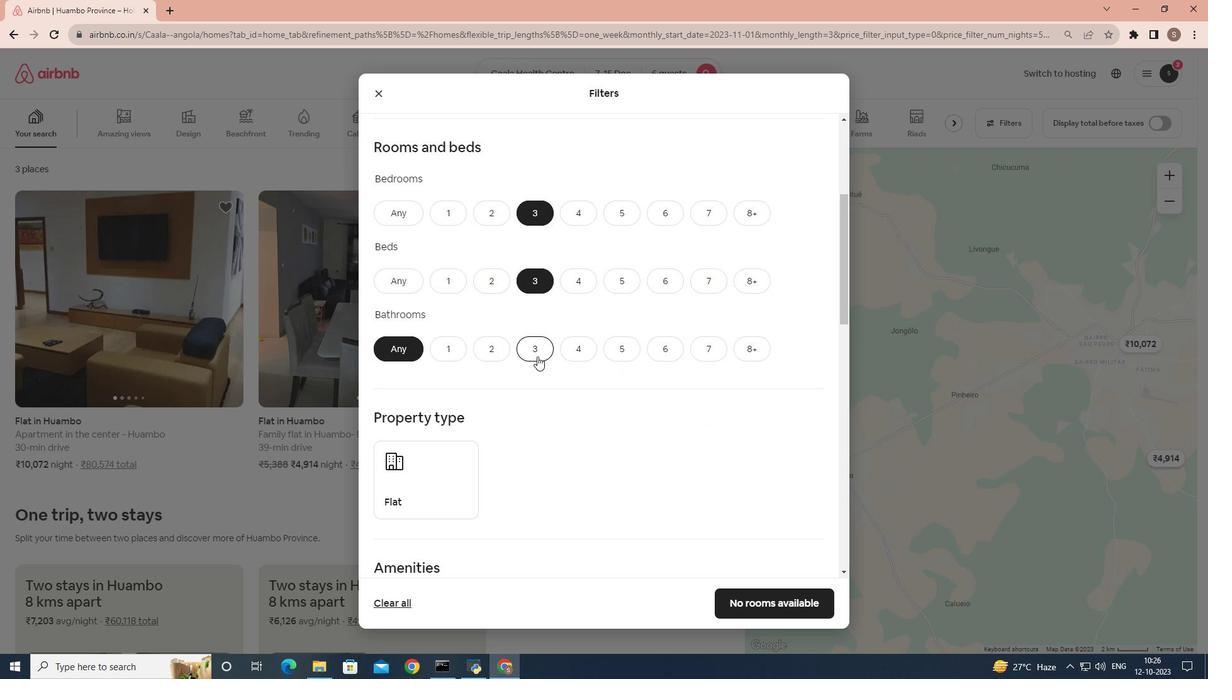 
Action: Mouse pressed left at (537, 356)
Screenshot: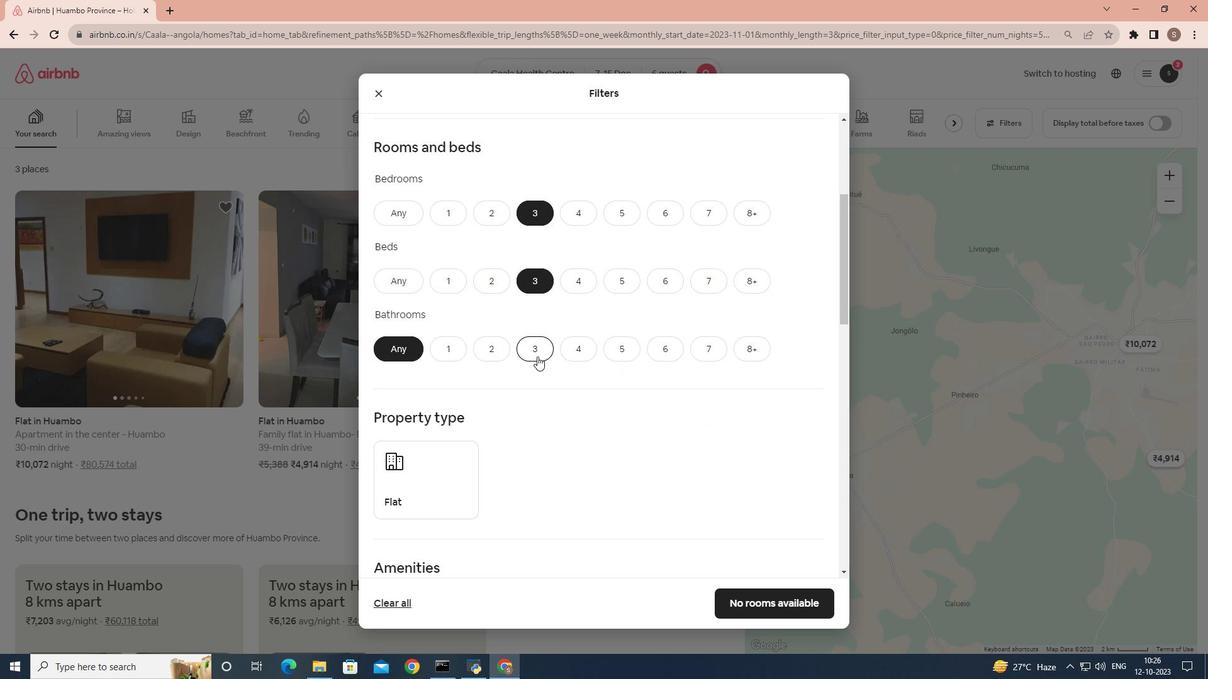 
Action: Mouse scrolled (537, 356) with delta (0, 0)
Screenshot: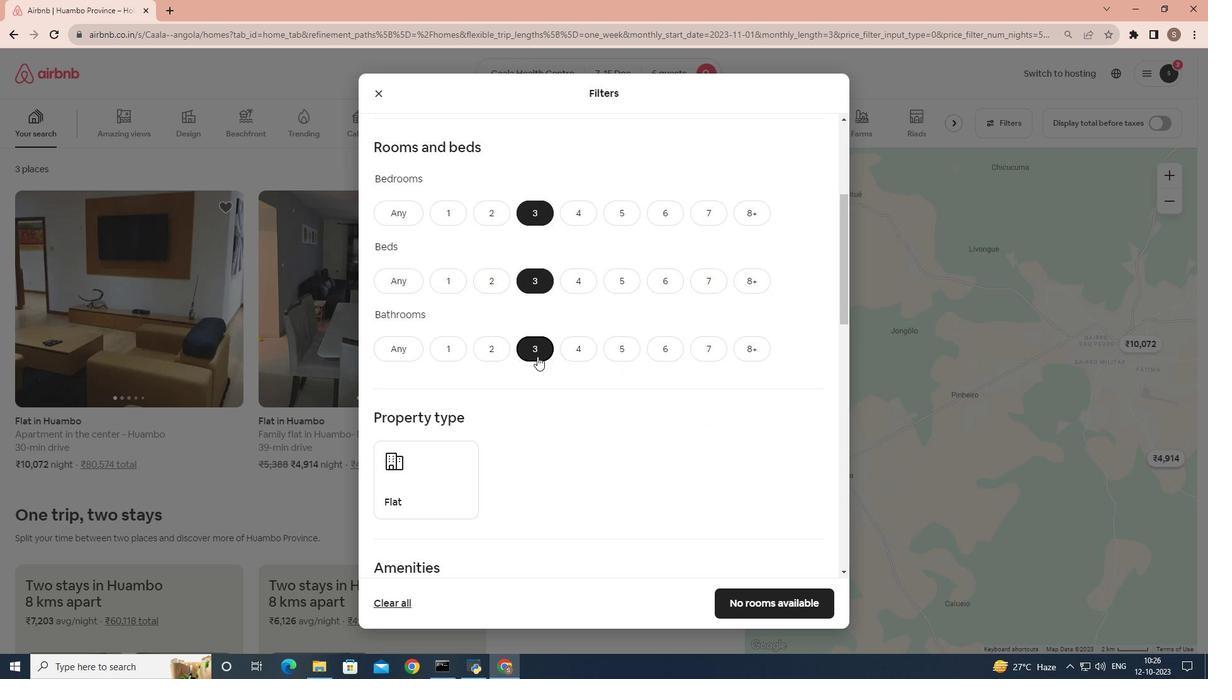 
Action: Mouse scrolled (537, 356) with delta (0, 0)
Screenshot: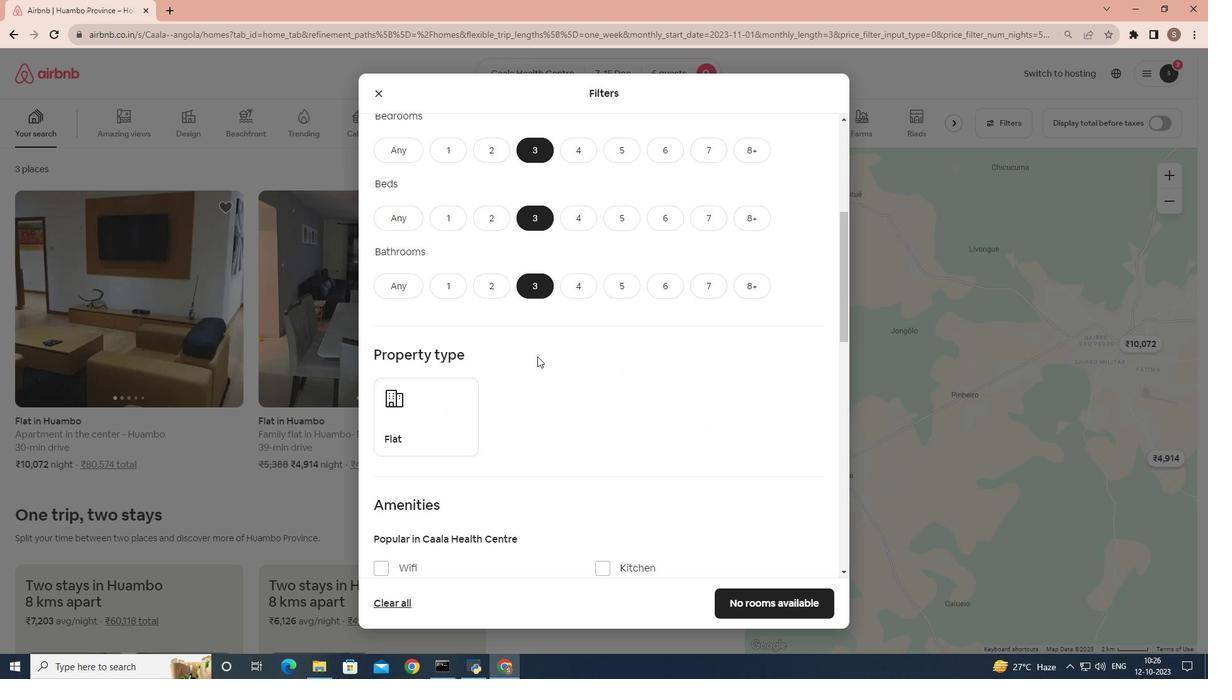 
Action: Mouse scrolled (537, 356) with delta (0, 0)
Screenshot: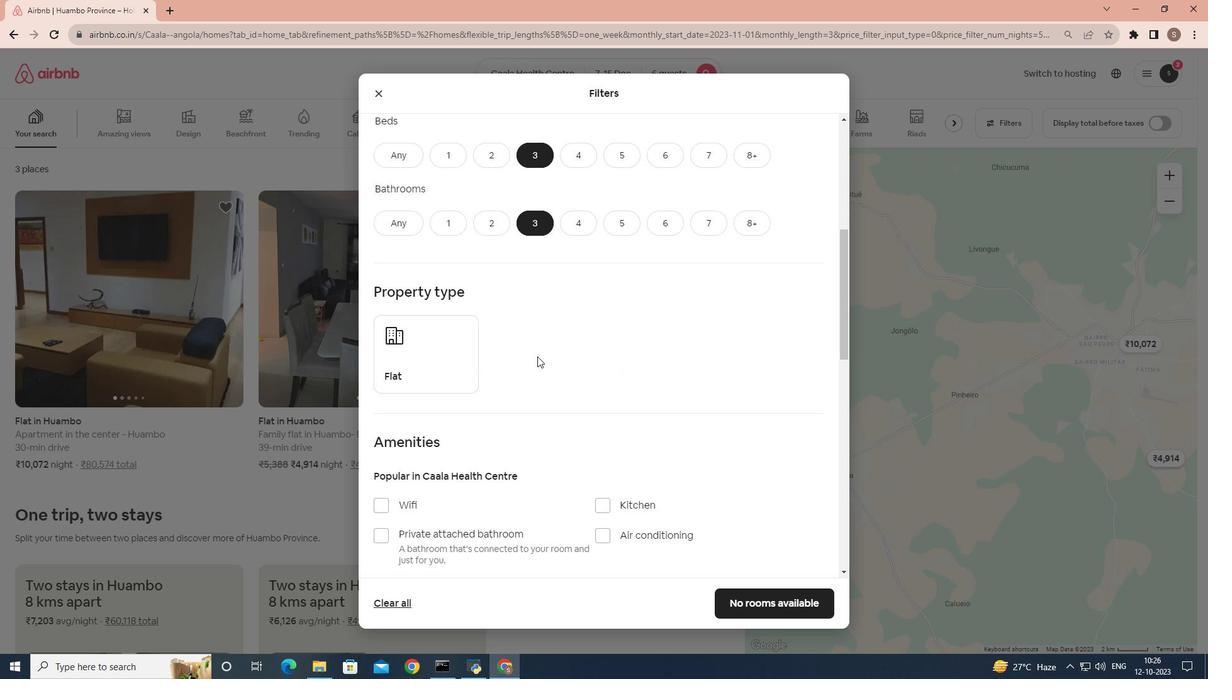 
Action: Mouse scrolled (537, 356) with delta (0, 0)
Screenshot: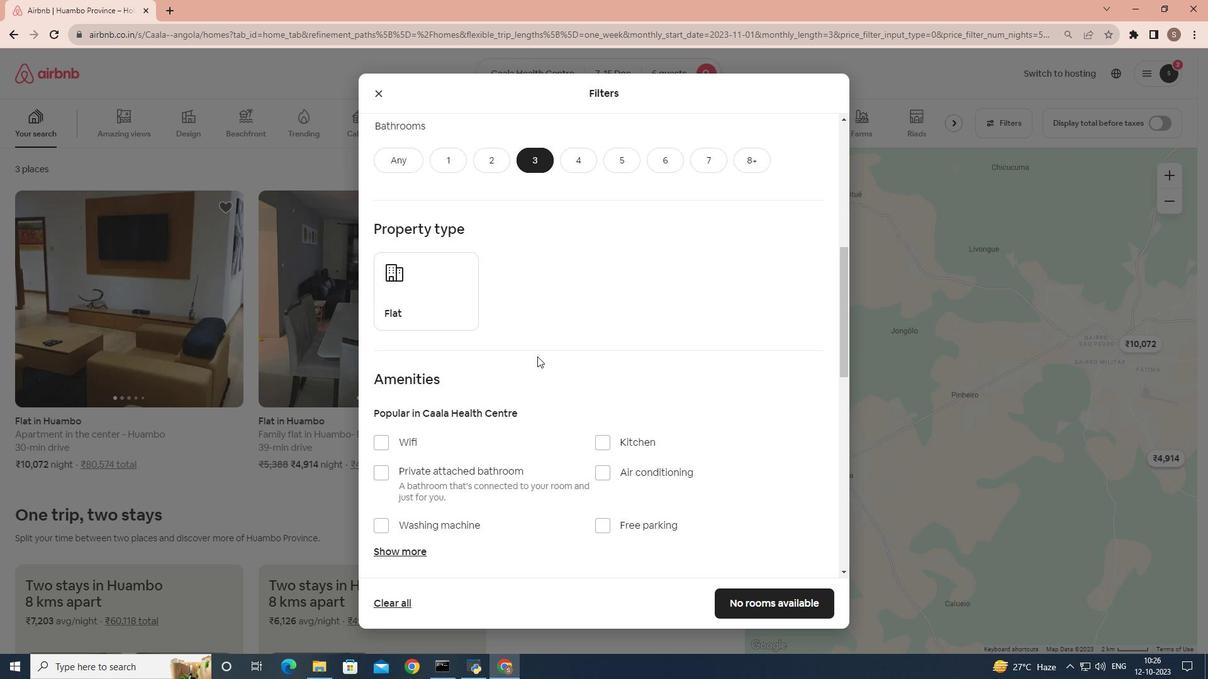 
Action: Mouse scrolled (537, 356) with delta (0, 0)
Screenshot: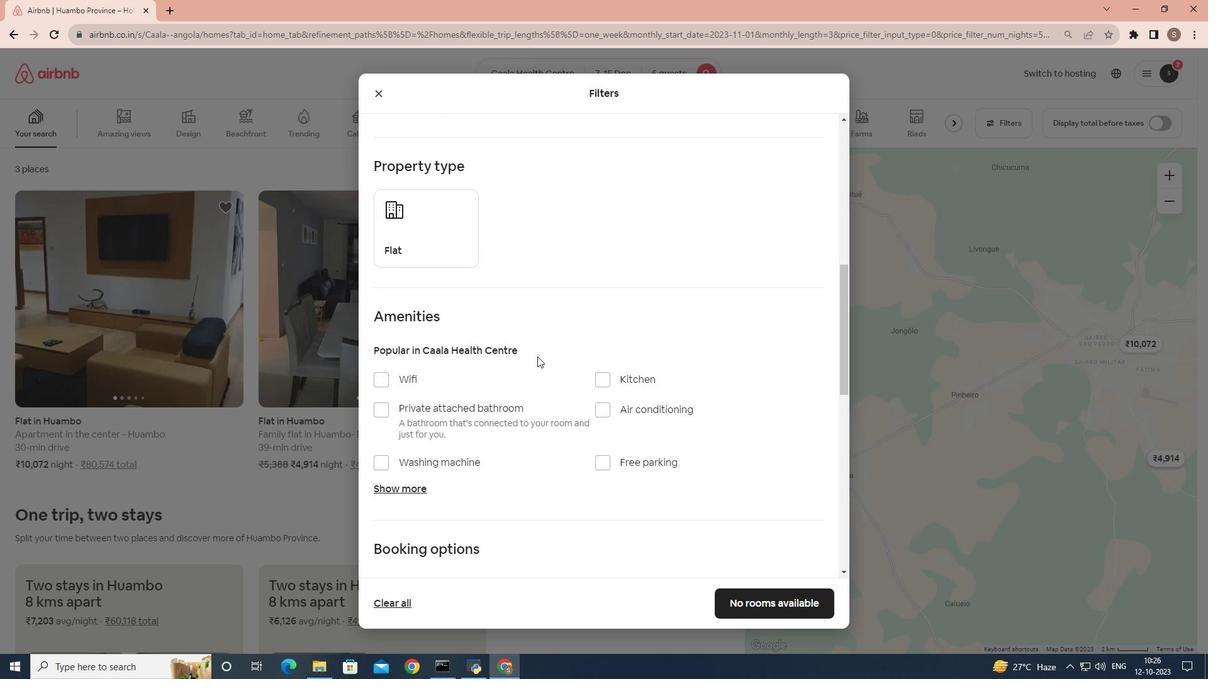 
Action: Mouse scrolled (537, 356) with delta (0, 0)
Screenshot: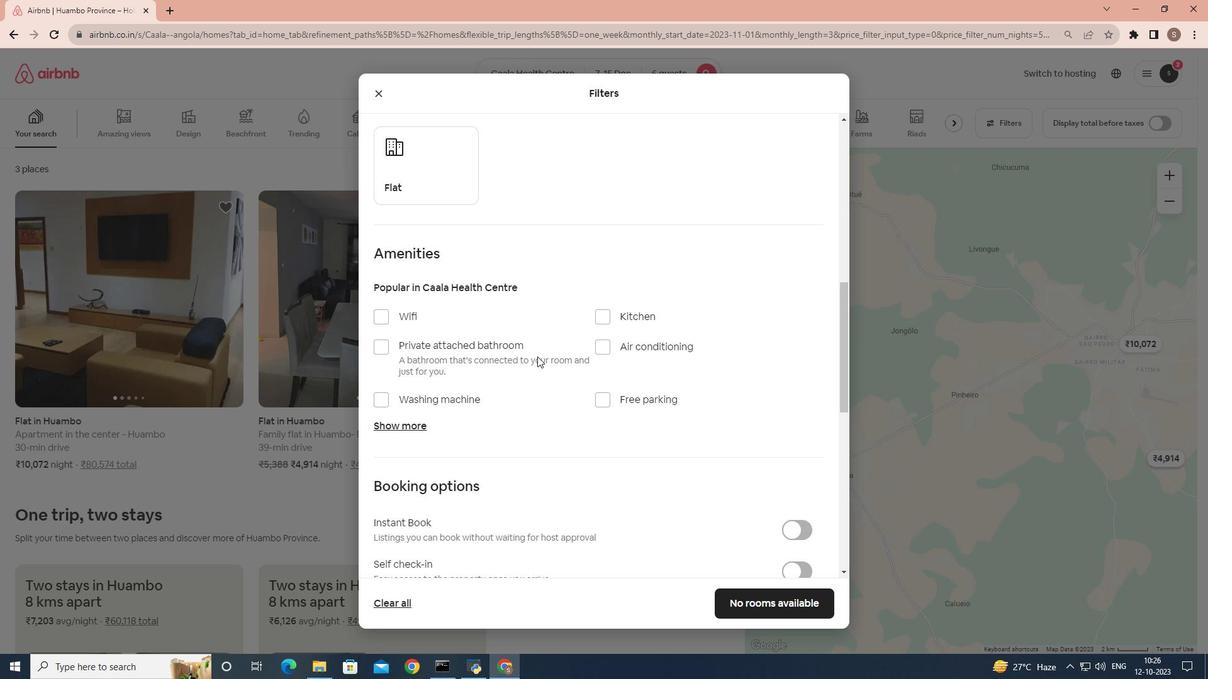 
Action: Mouse moved to (597, 283)
Screenshot: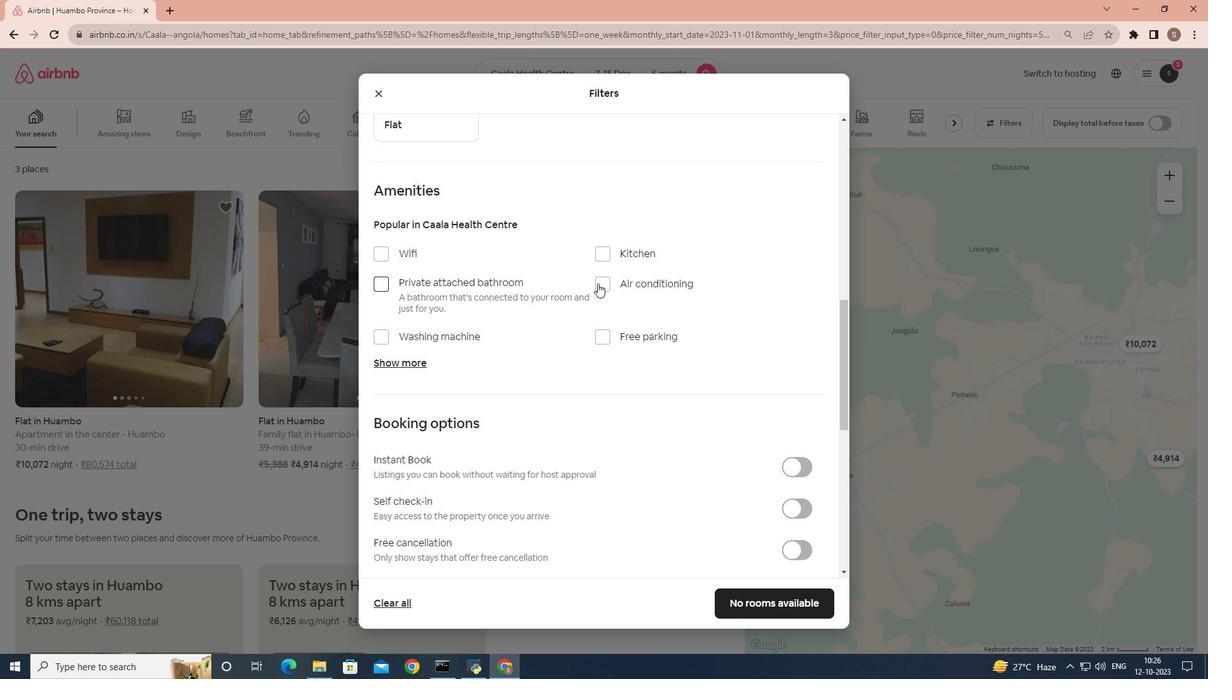 
Action: Mouse pressed left at (597, 283)
Screenshot: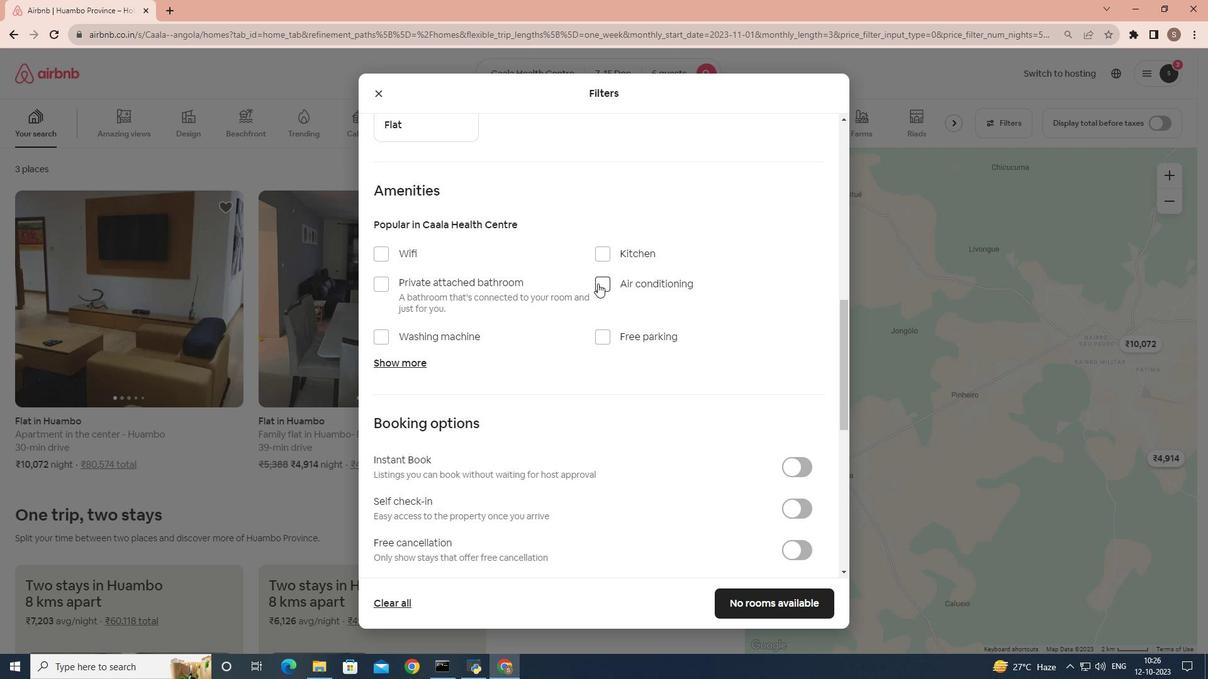 
Action: Mouse moved to (534, 313)
Screenshot: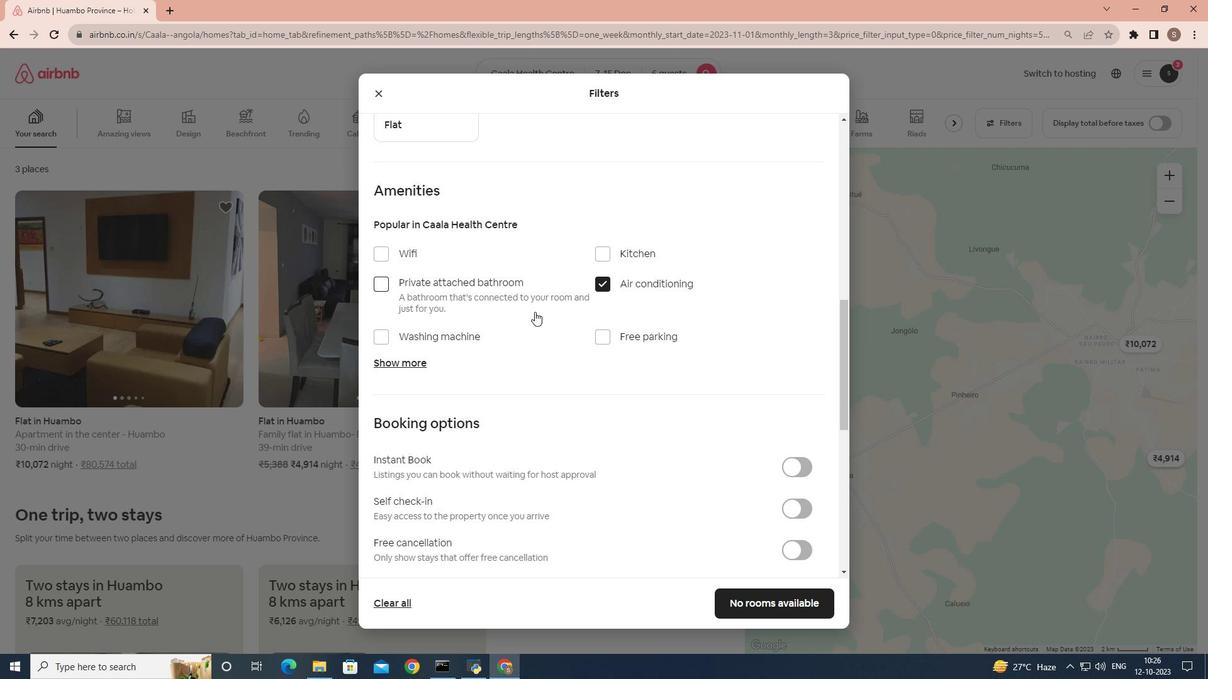 
Action: Mouse scrolled (534, 312) with delta (0, 0)
Screenshot: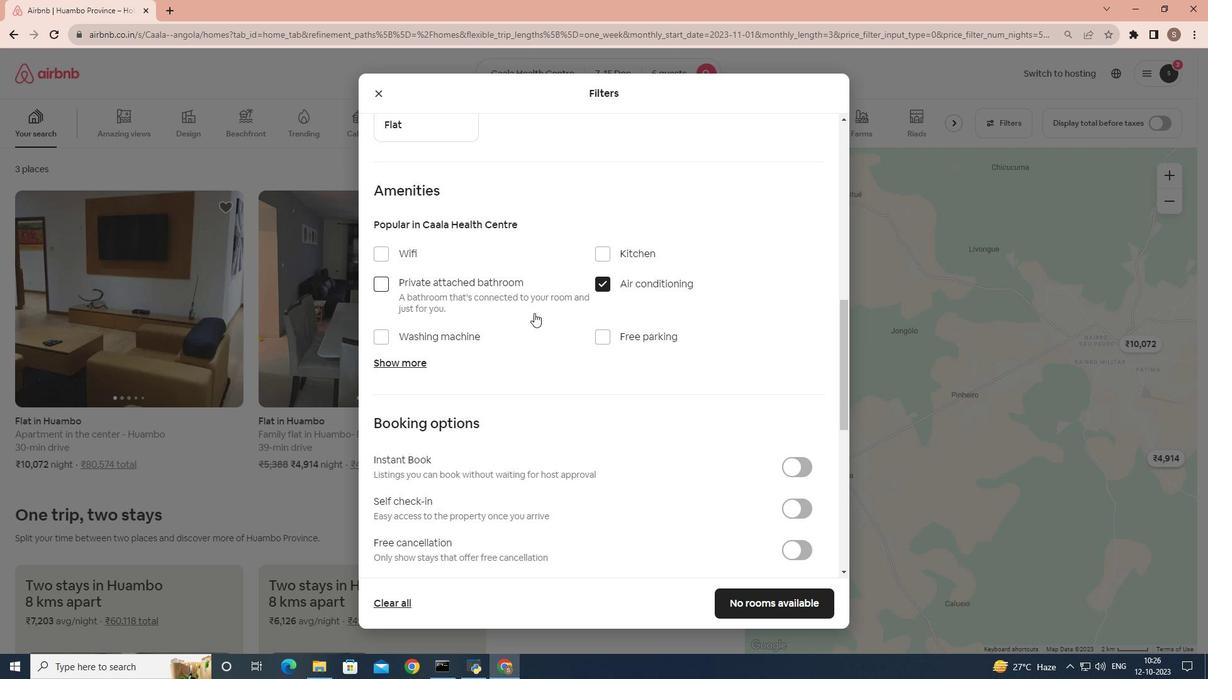 
Action: Mouse moved to (404, 302)
Screenshot: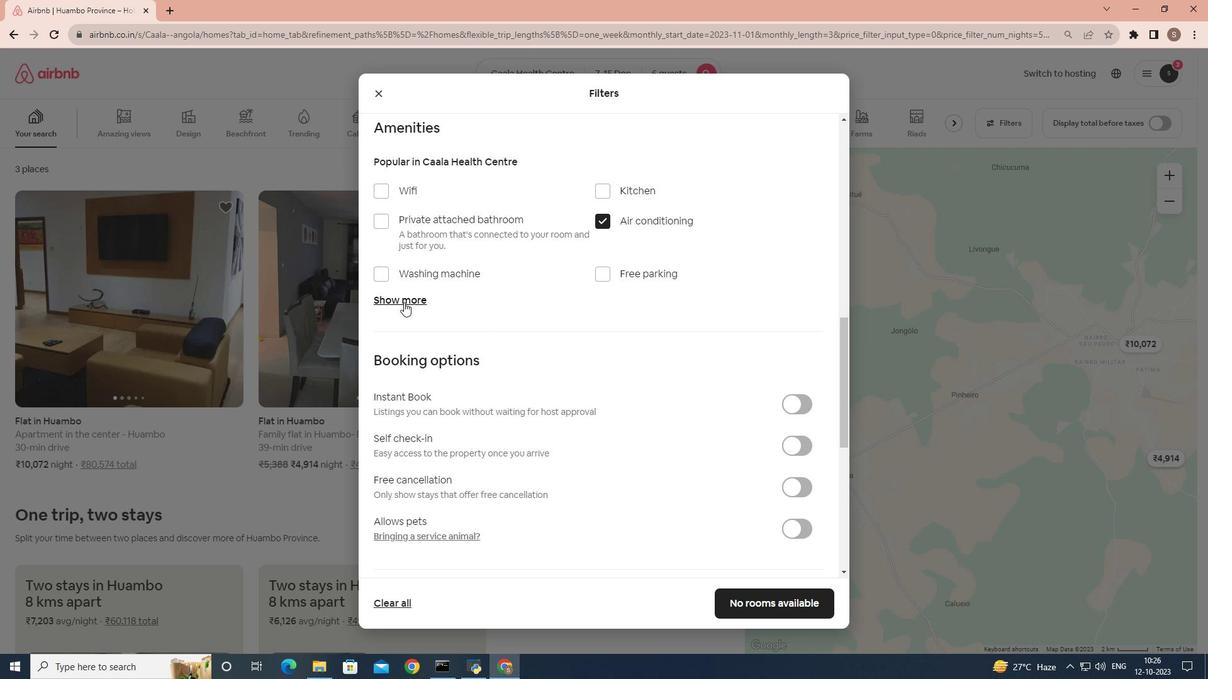 
Action: Mouse pressed left at (404, 302)
Screenshot: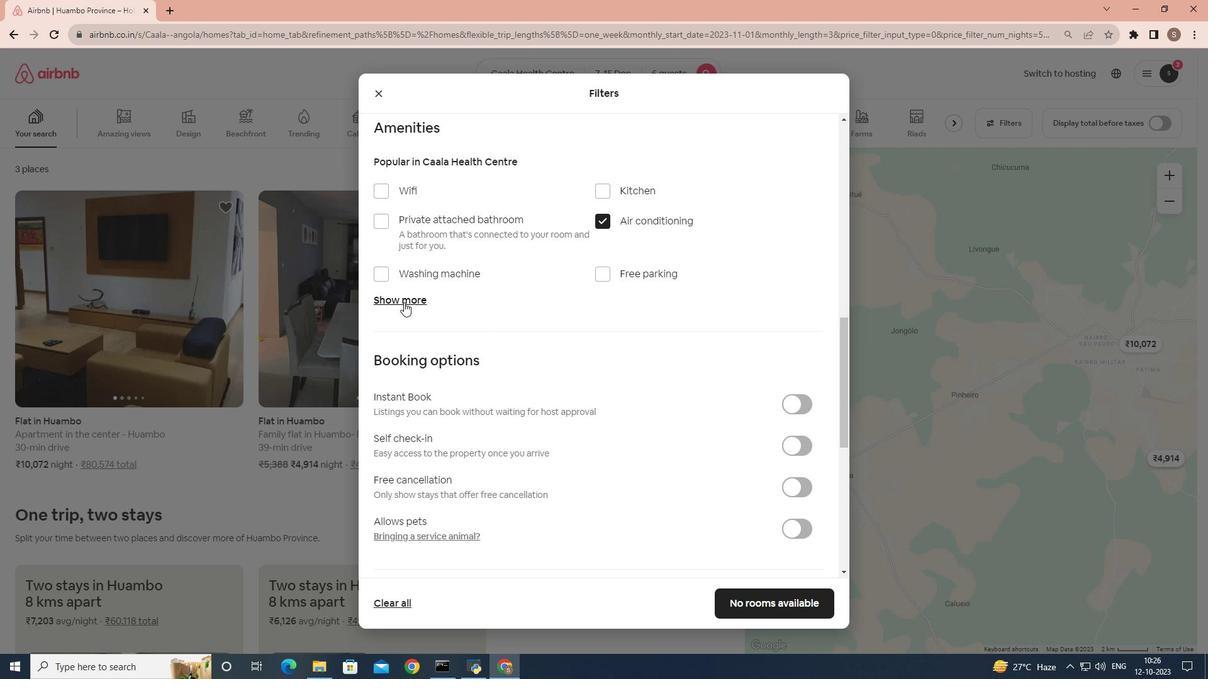 
Action: Mouse moved to (501, 318)
Screenshot: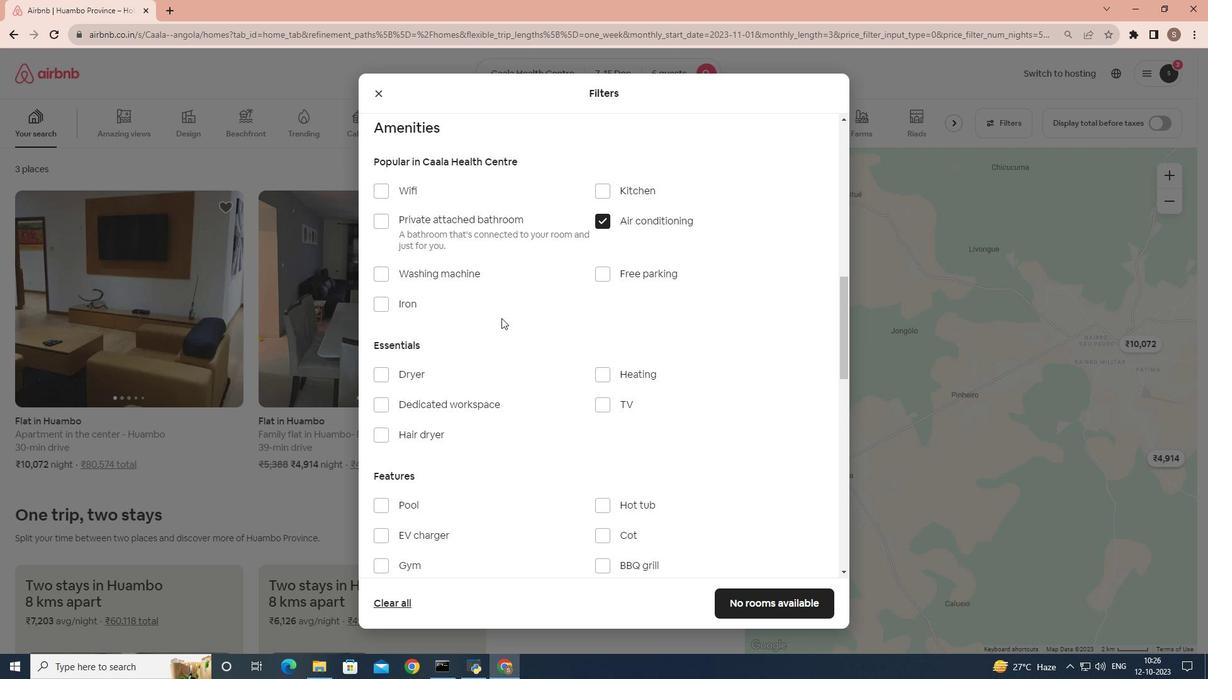
Action: Mouse scrolled (501, 317) with delta (0, 0)
Screenshot: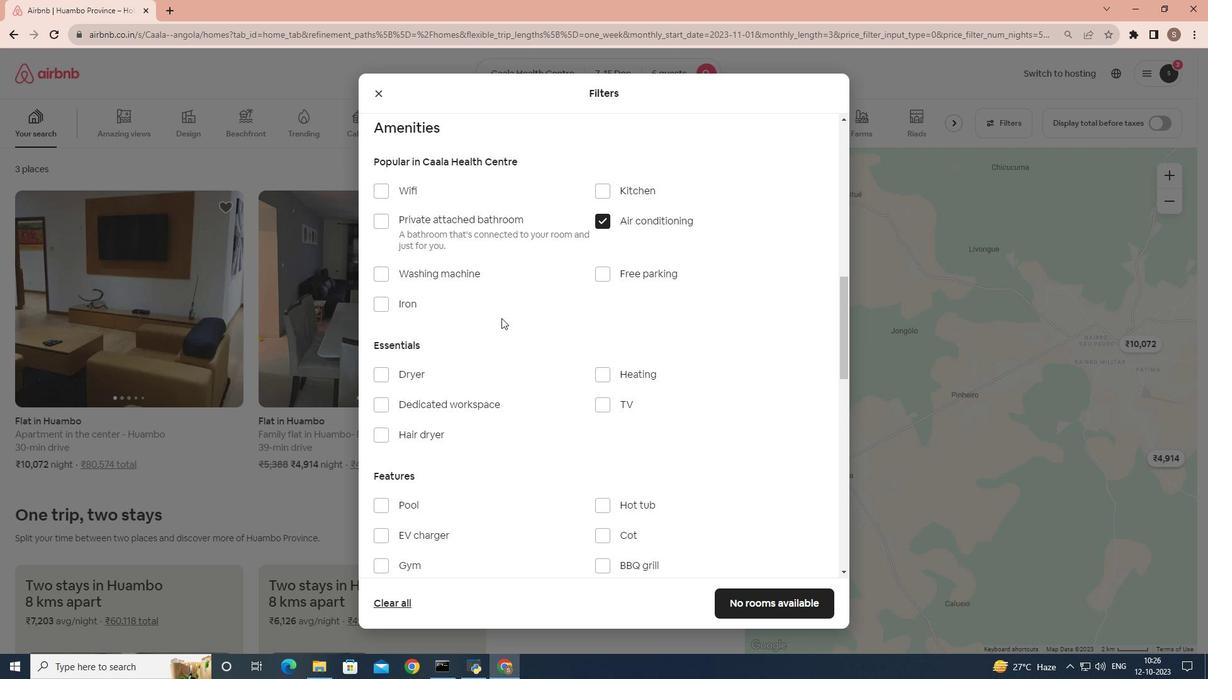 
Action: Mouse scrolled (501, 317) with delta (0, 0)
Screenshot: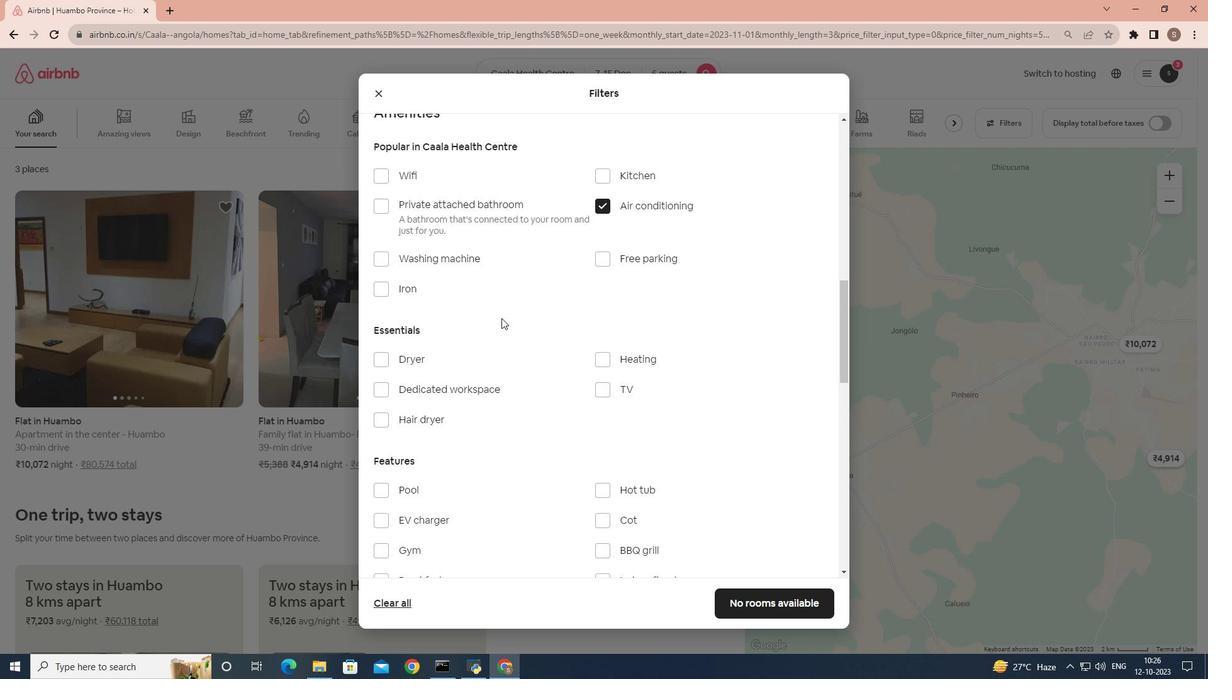 
Action: Mouse scrolled (501, 317) with delta (0, 0)
Screenshot: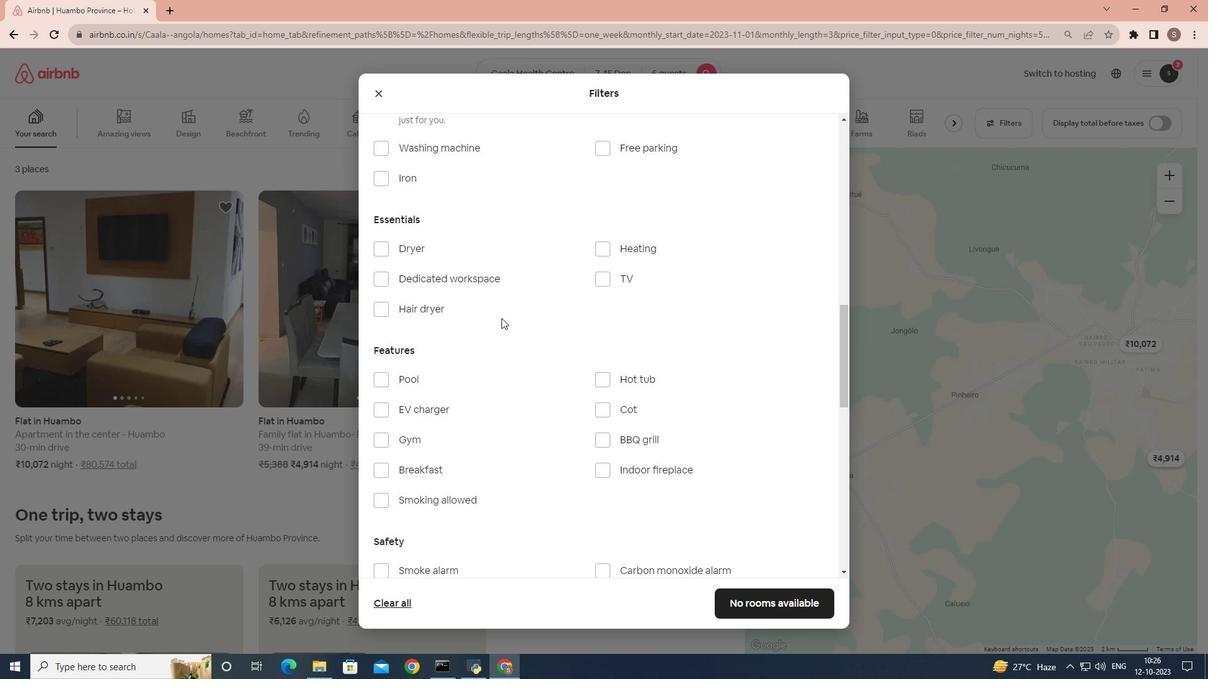 
Action: Mouse moved to (607, 375)
Screenshot: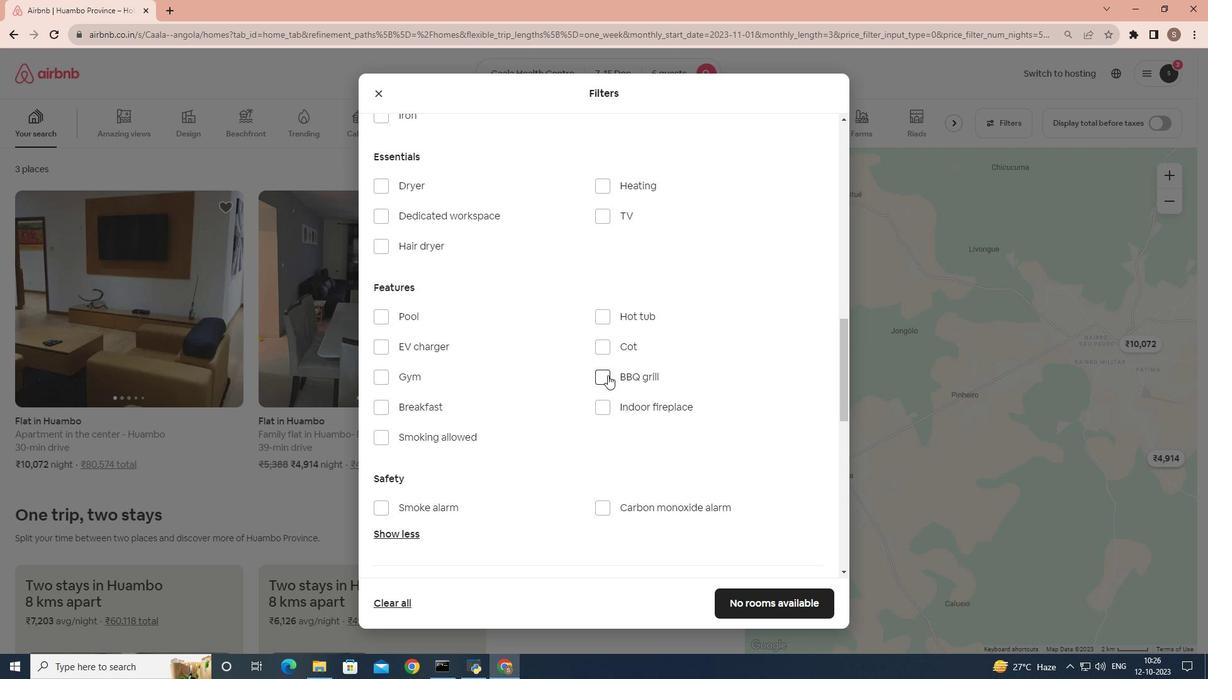 
Action: Mouse pressed left at (607, 375)
Screenshot: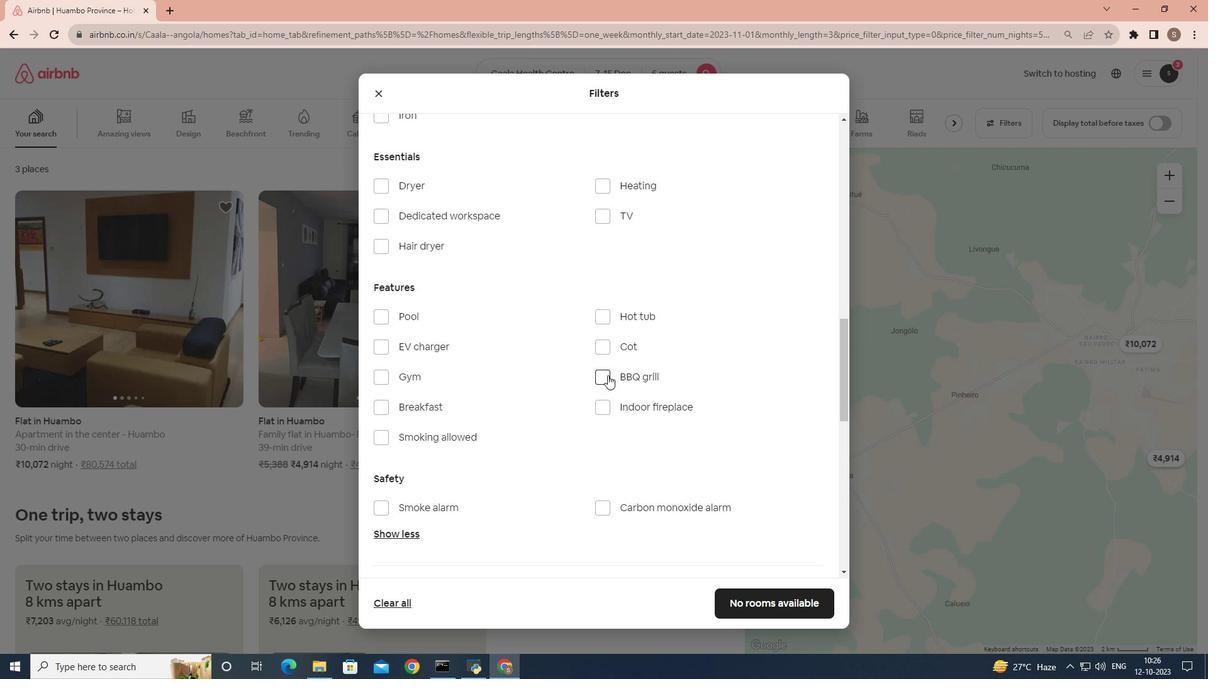 
Action: Mouse moved to (546, 362)
Screenshot: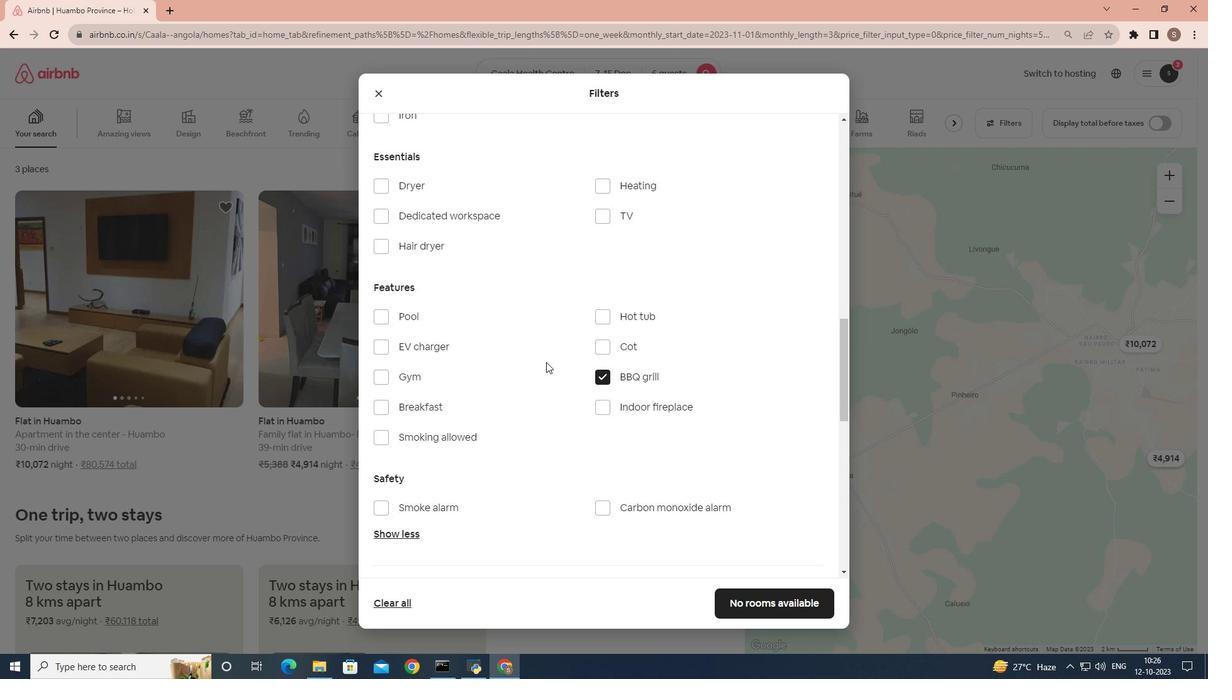 
Action: Mouse scrolled (546, 361) with delta (0, 0)
Screenshot: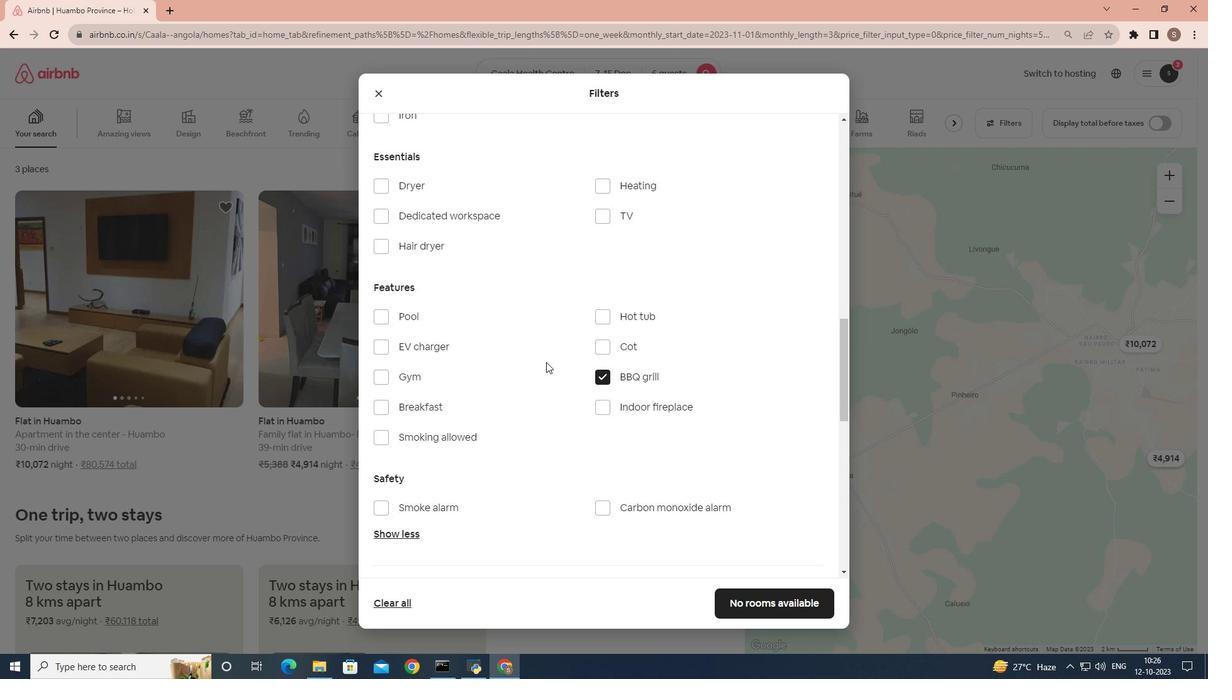 
Action: Mouse moved to (378, 376)
Screenshot: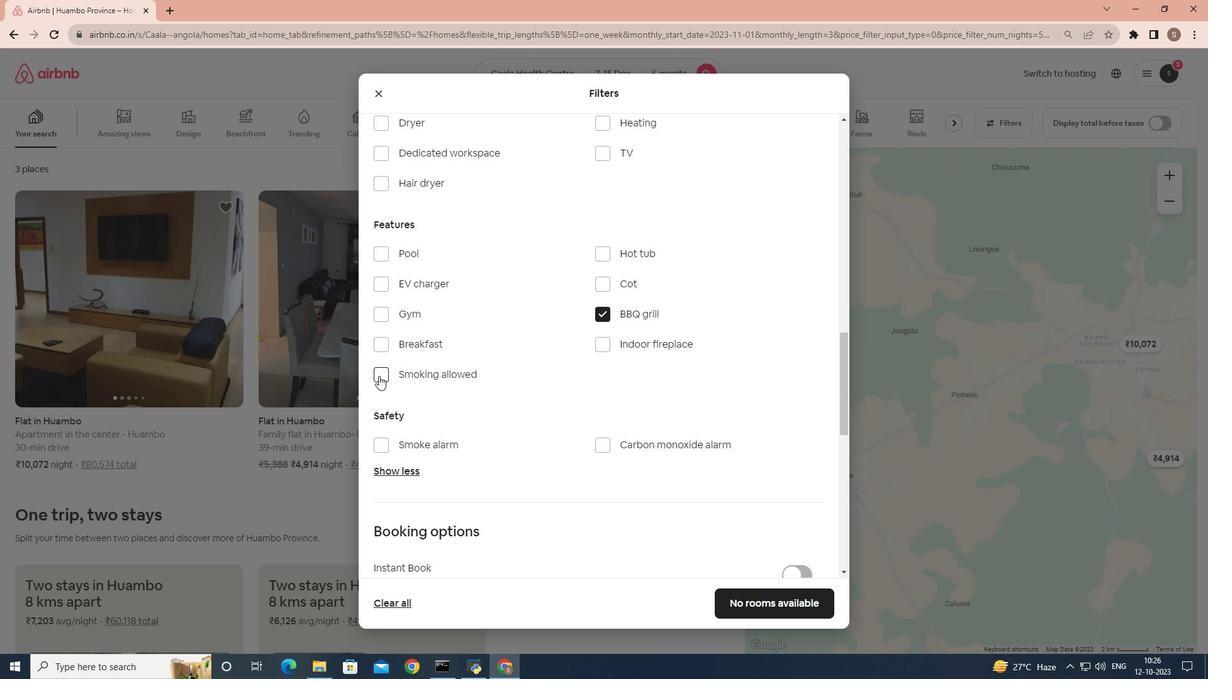 
Action: Mouse pressed left at (378, 376)
Screenshot: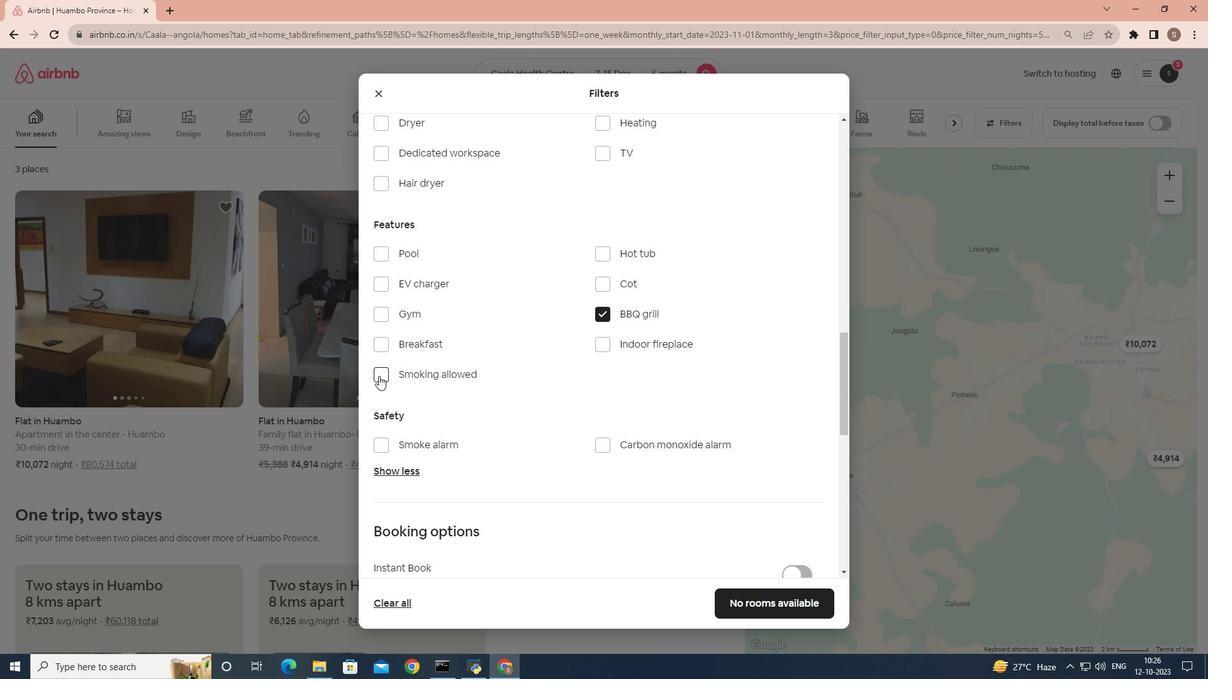 
Action: Mouse moved to (694, 532)
Screenshot: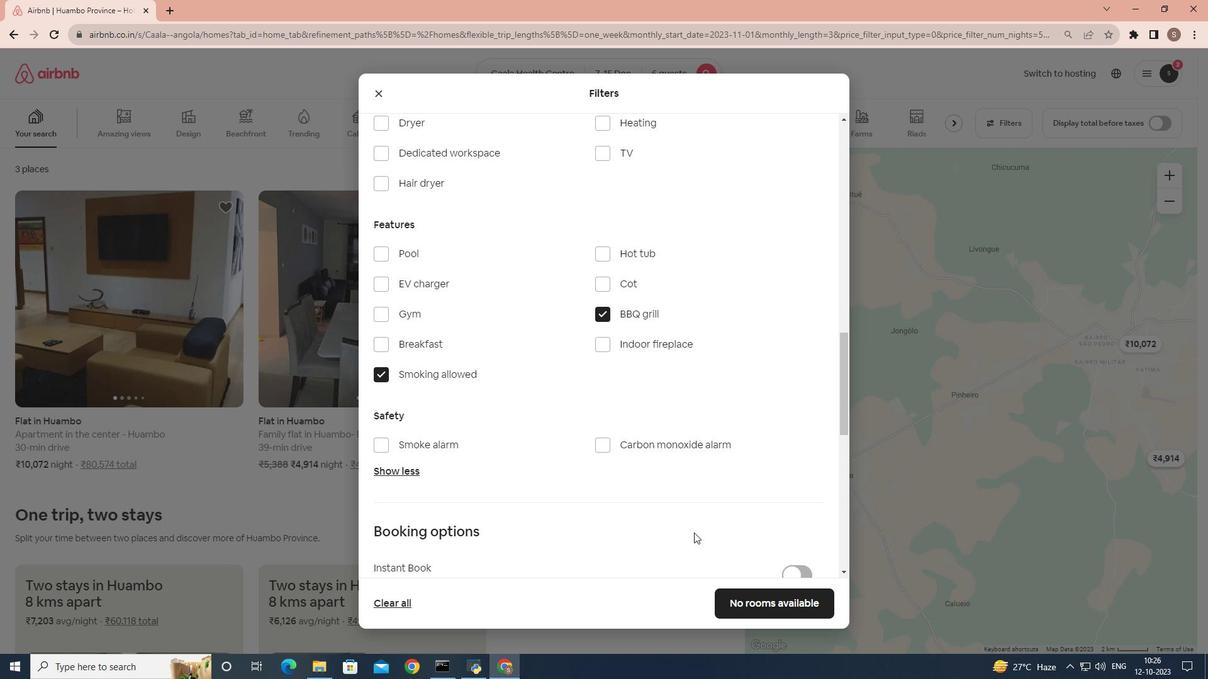 
